 Task: Add an event with the title Second Board Meeting, date '2024/05/23', time 7:30 AM to 9:30 AMand add a description: Welcome to the Performance Improvement Plan (PIP) Discussion, an important and constructive session designed to address performance concerns and create a roadmap for improvement. The PIP Discussion provides an opportunity for open dialogue, collaboration, and support to help individuals overcome challenges and achieve their full potential.Select event color  Tomato . Add location for the event as: 456 Burj Khalifa, Dubai, UAE, logged in from the account softage.6@softage.netand send the event invitation to softage.7@softage.net and softage.8@softage.net. Set a reminder for the event Daily
Action: Mouse moved to (68, 97)
Screenshot: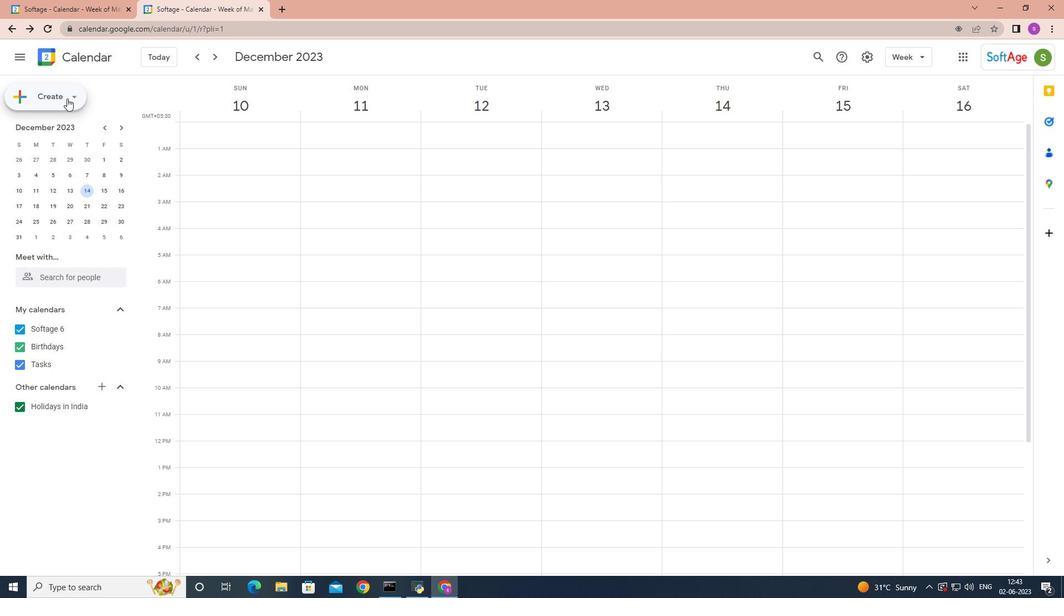 
Action: Mouse pressed left at (68, 97)
Screenshot: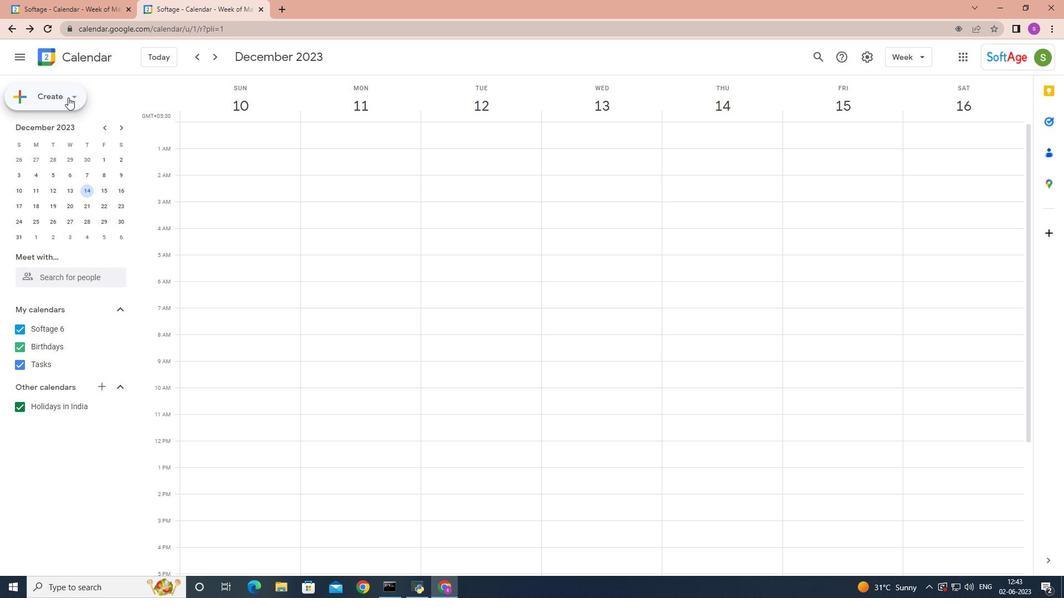 
Action: Mouse moved to (71, 120)
Screenshot: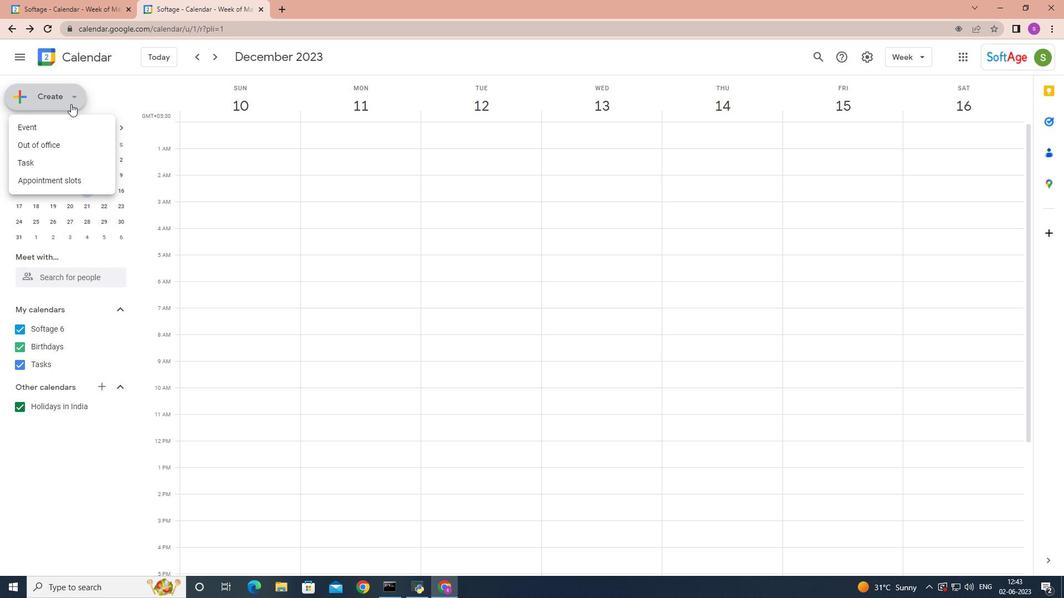 
Action: Mouse pressed left at (71, 120)
Screenshot: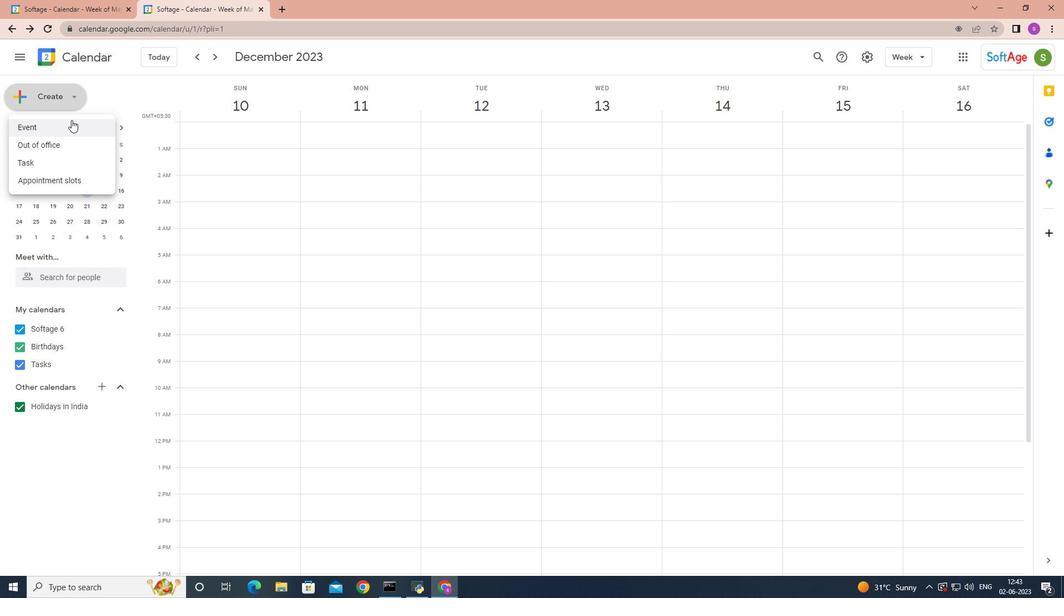 
Action: Mouse moved to (466, 283)
Screenshot: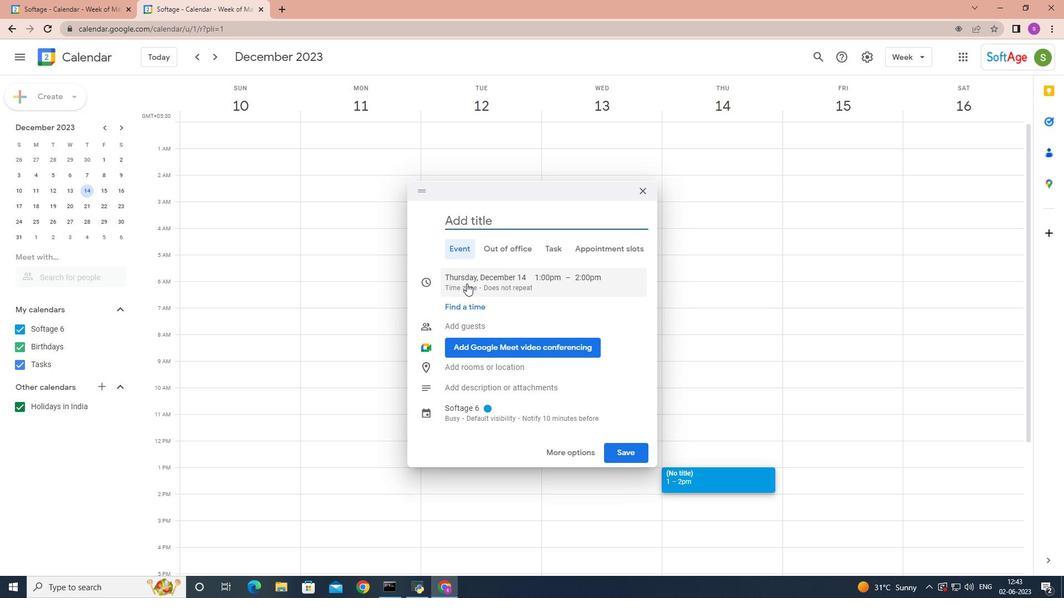
Action: Key pressed <Key.shift>Second<Key.space><Key.shift>Board<Key.space><Key.shift>Meeting
Screenshot: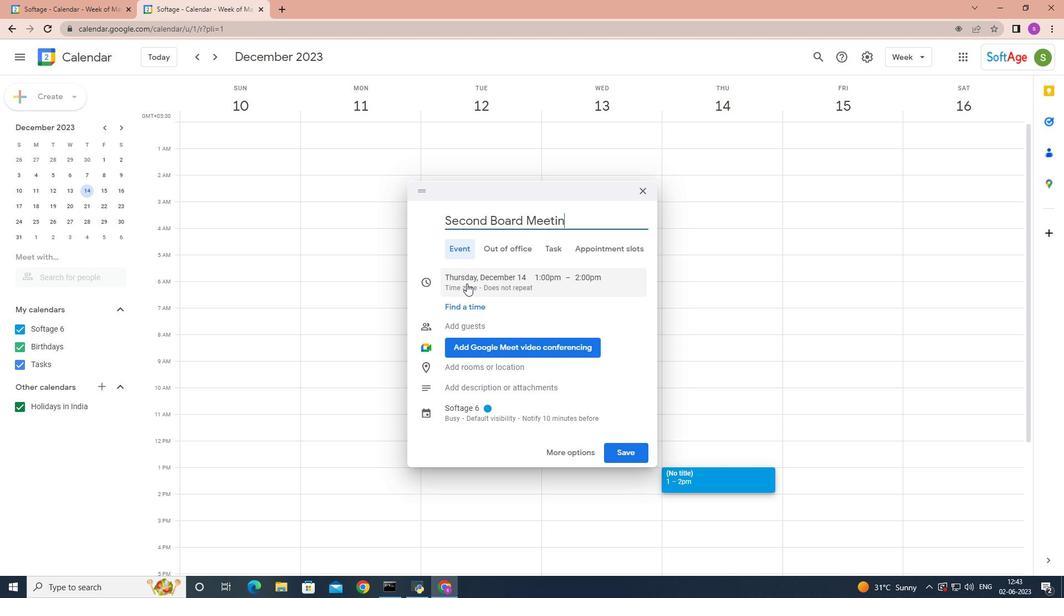 
Action: Mouse moved to (488, 277)
Screenshot: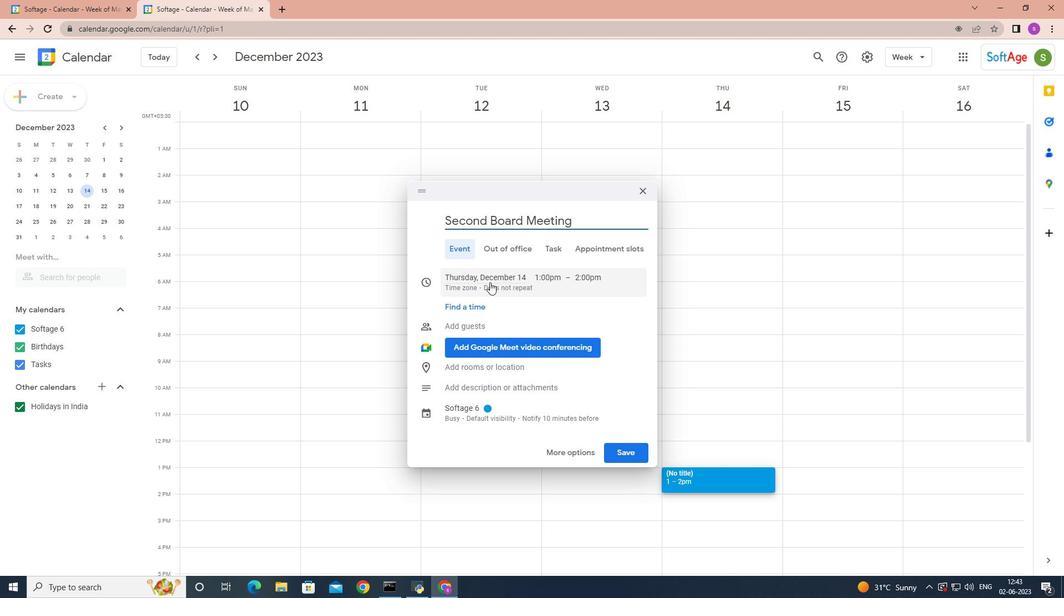 
Action: Mouse pressed left at (488, 277)
Screenshot: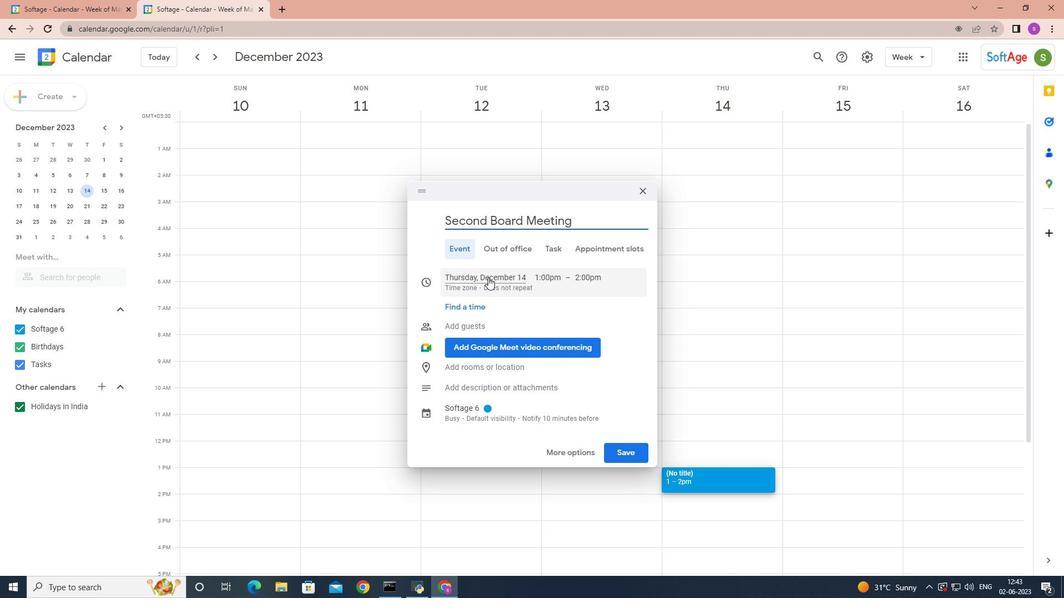 
Action: Mouse moved to (582, 300)
Screenshot: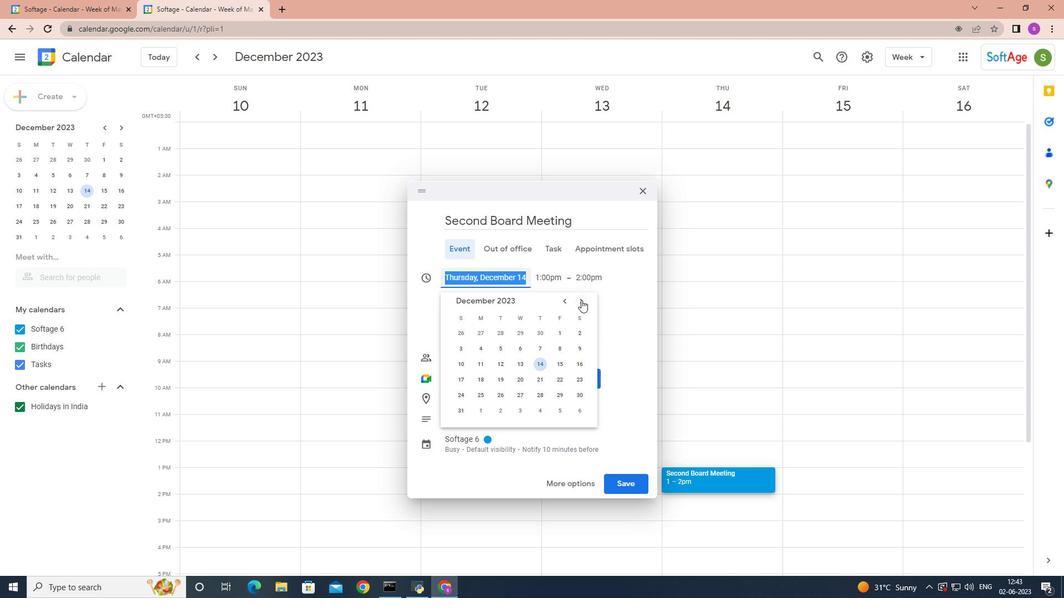 
Action: Mouse pressed left at (582, 300)
Screenshot: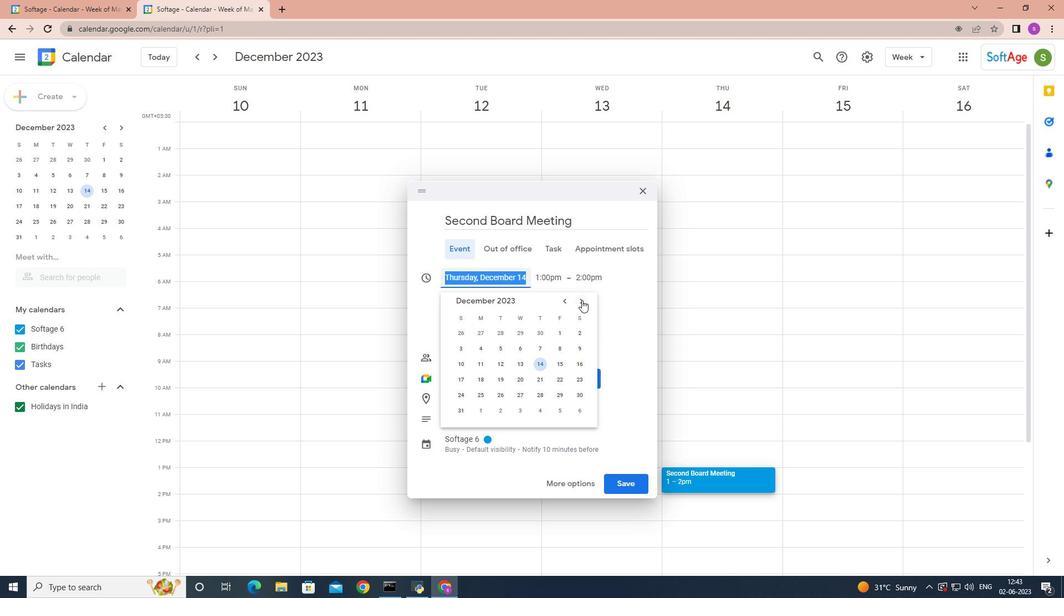 
Action: Mouse moved to (583, 300)
Screenshot: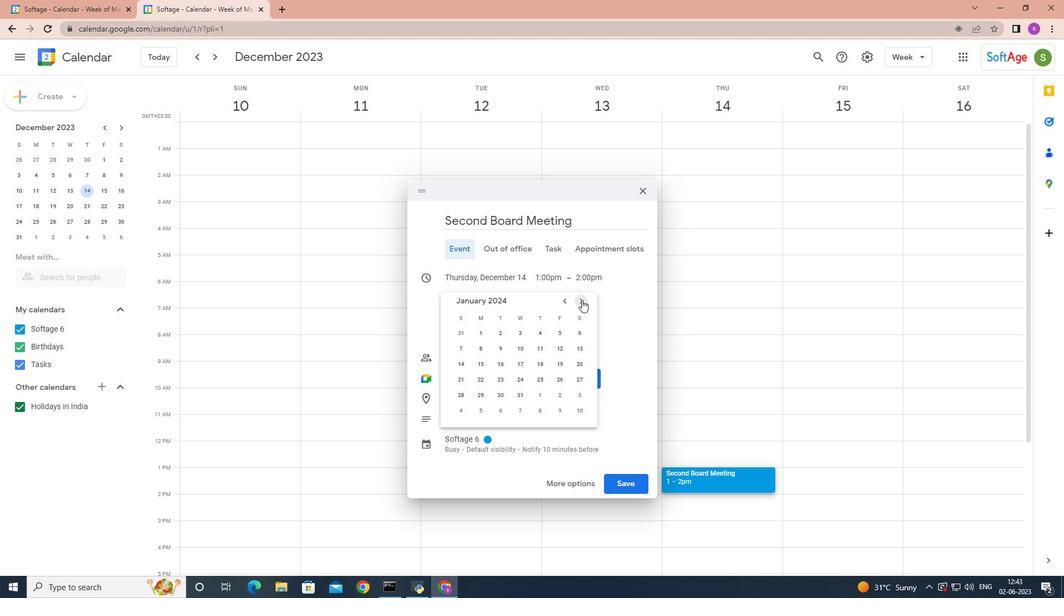 
Action: Mouse pressed left at (583, 300)
Screenshot: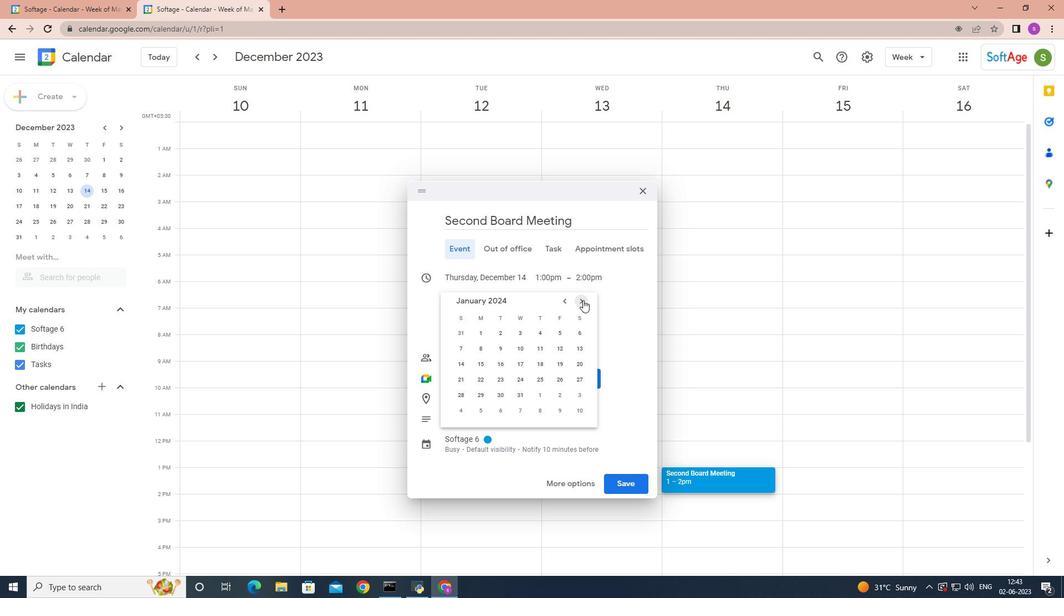 
Action: Mouse pressed left at (583, 300)
Screenshot: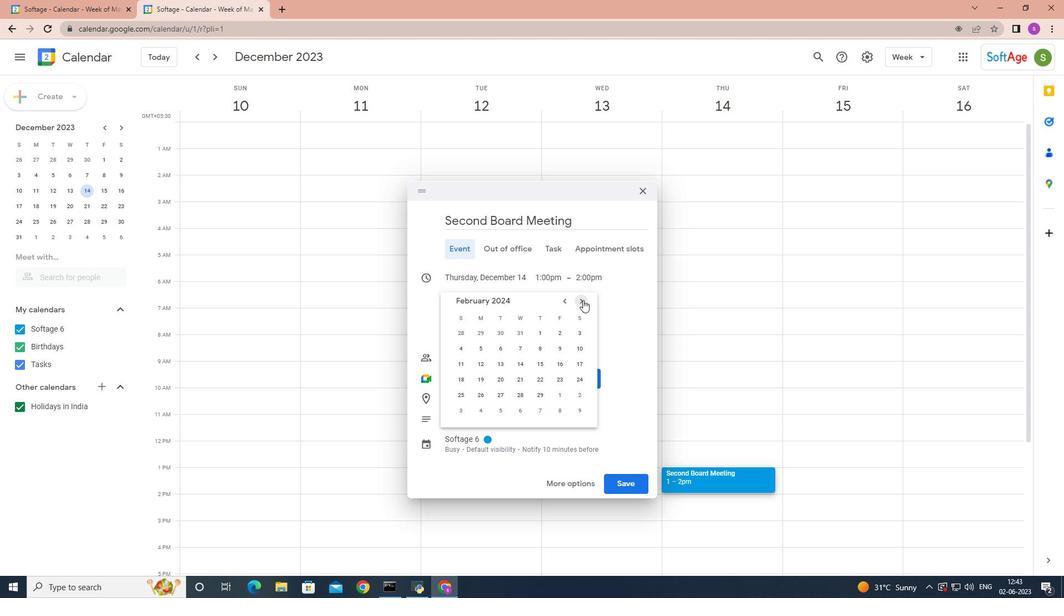 
Action: Mouse pressed left at (583, 300)
Screenshot: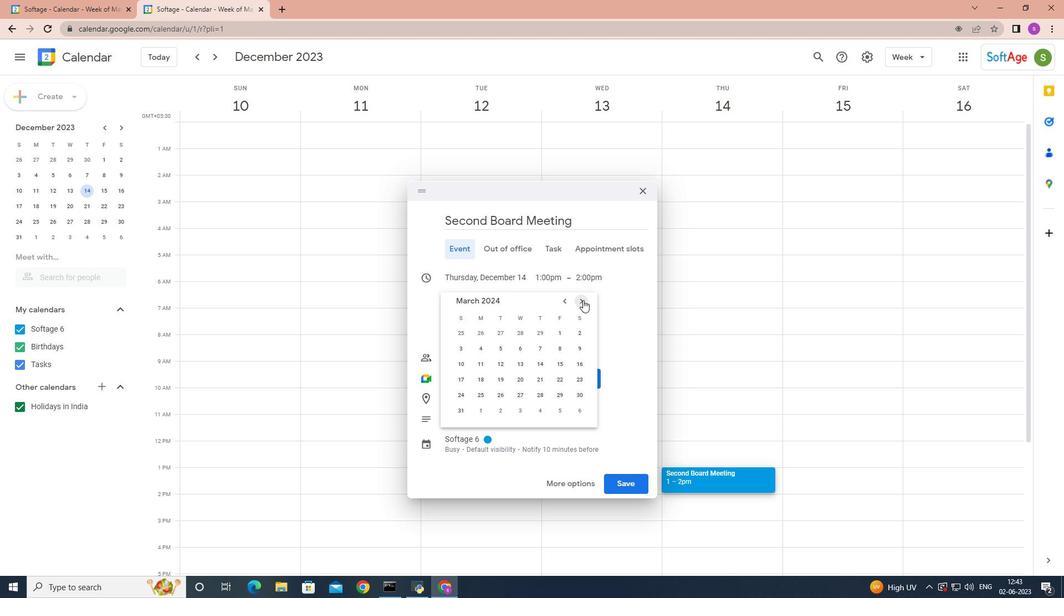 
Action: Mouse pressed left at (583, 300)
Screenshot: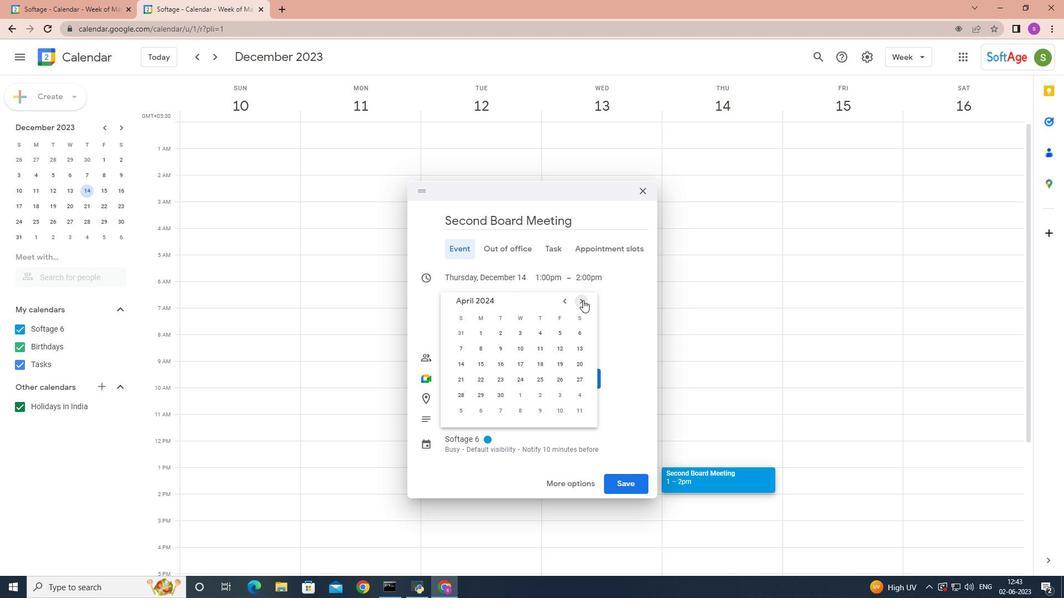 
Action: Mouse moved to (541, 378)
Screenshot: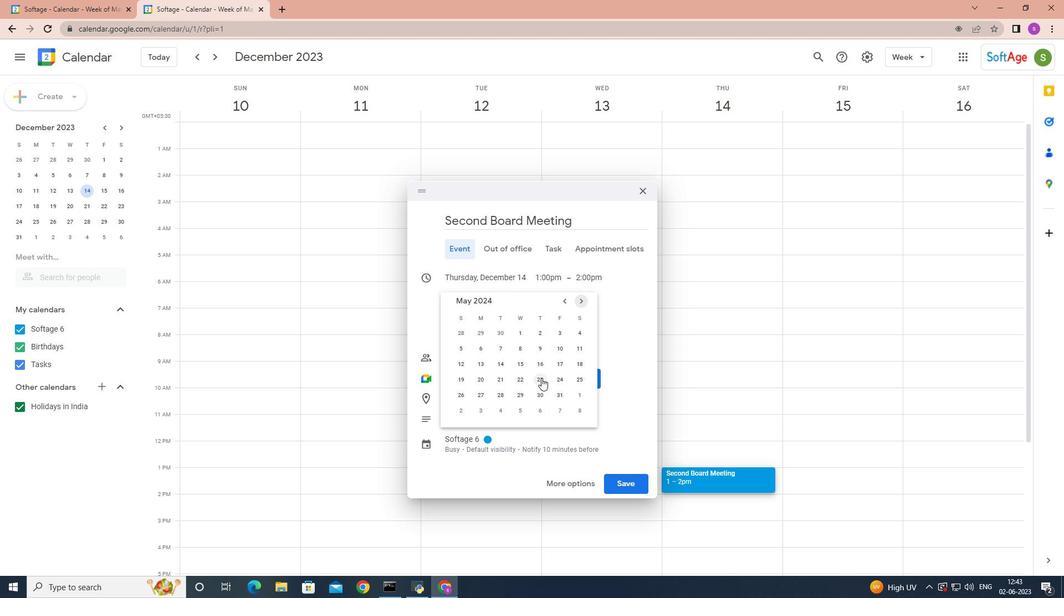 
Action: Mouse pressed left at (541, 378)
Screenshot: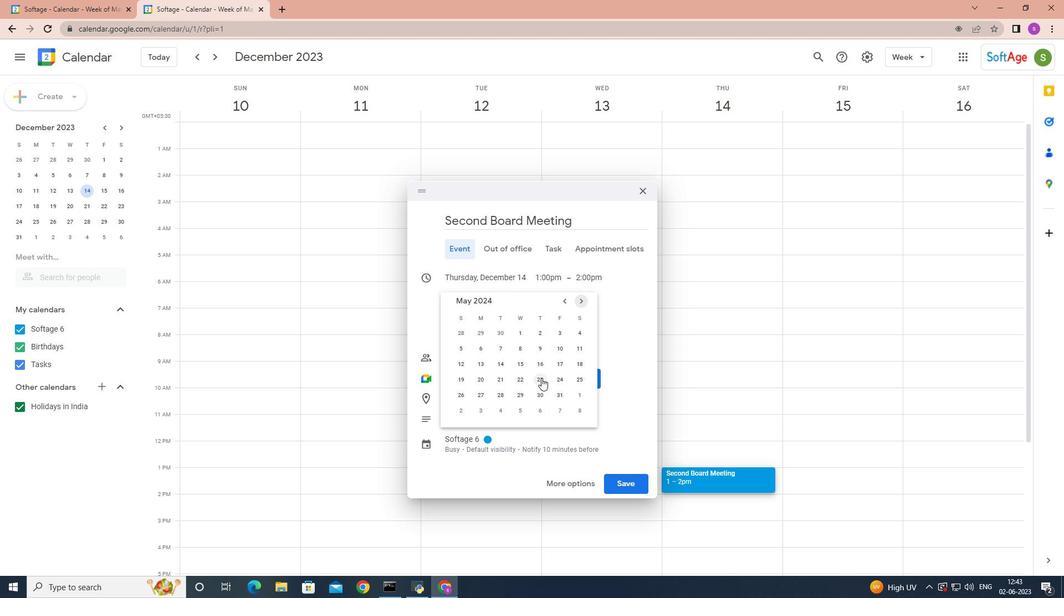 
Action: Mouse moved to (558, 278)
Screenshot: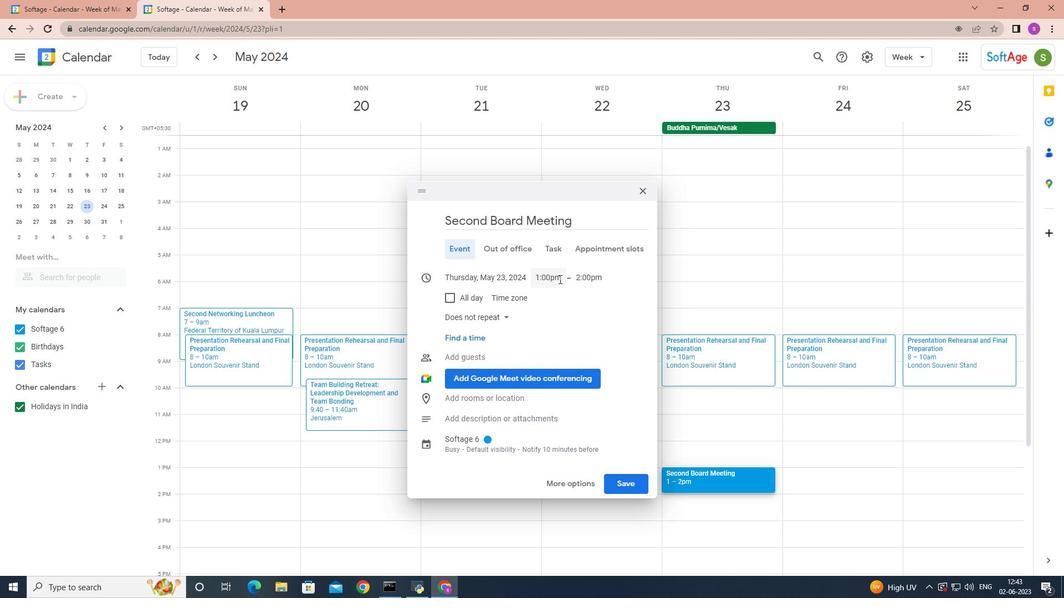 
Action: Mouse pressed left at (558, 278)
Screenshot: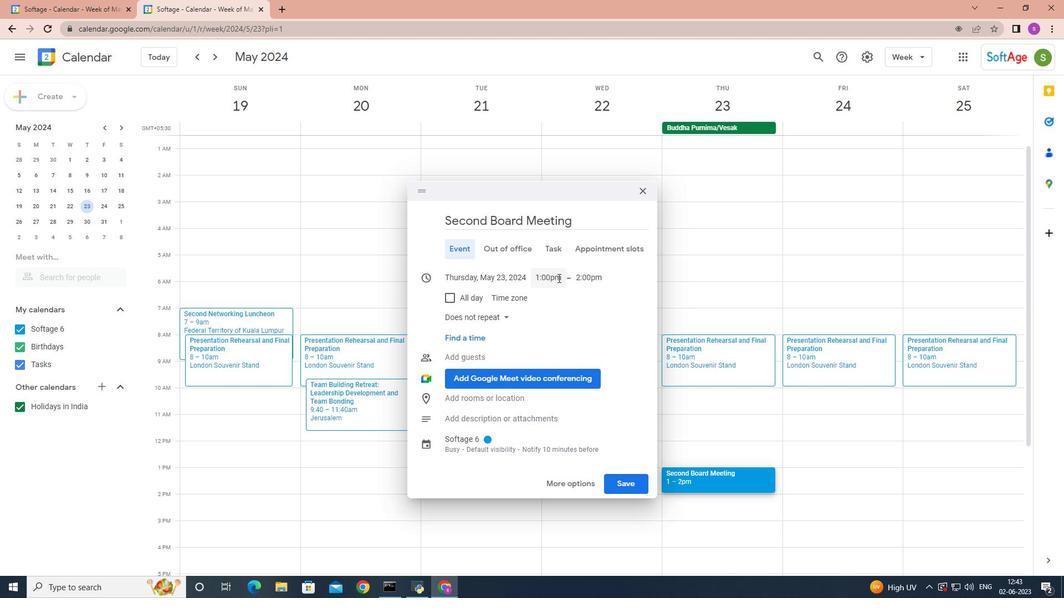 
Action: Mouse moved to (576, 325)
Screenshot: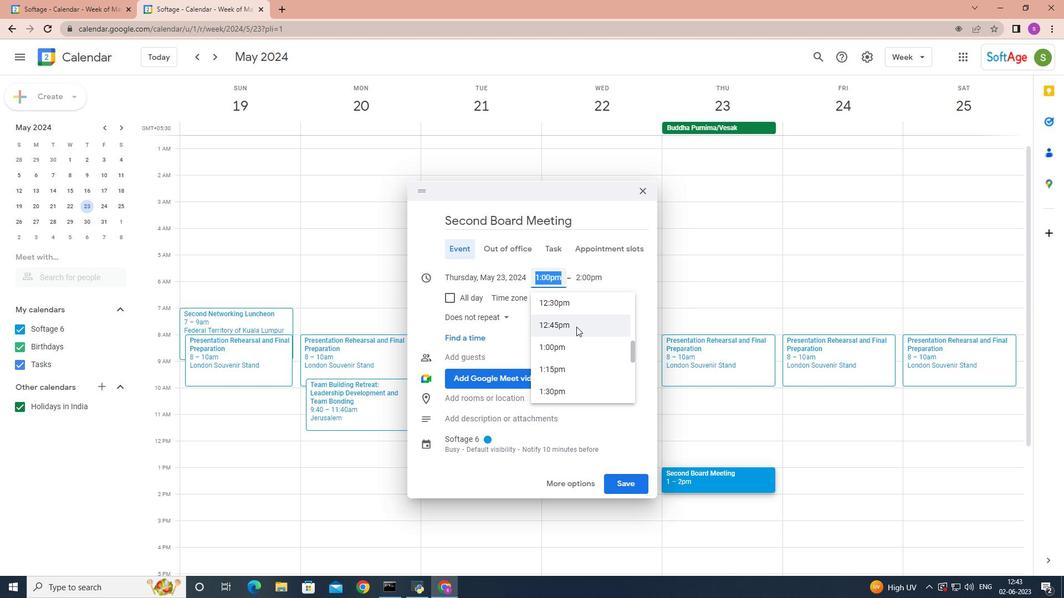 
Action: Mouse scrolled (576, 326) with delta (0, 0)
Screenshot: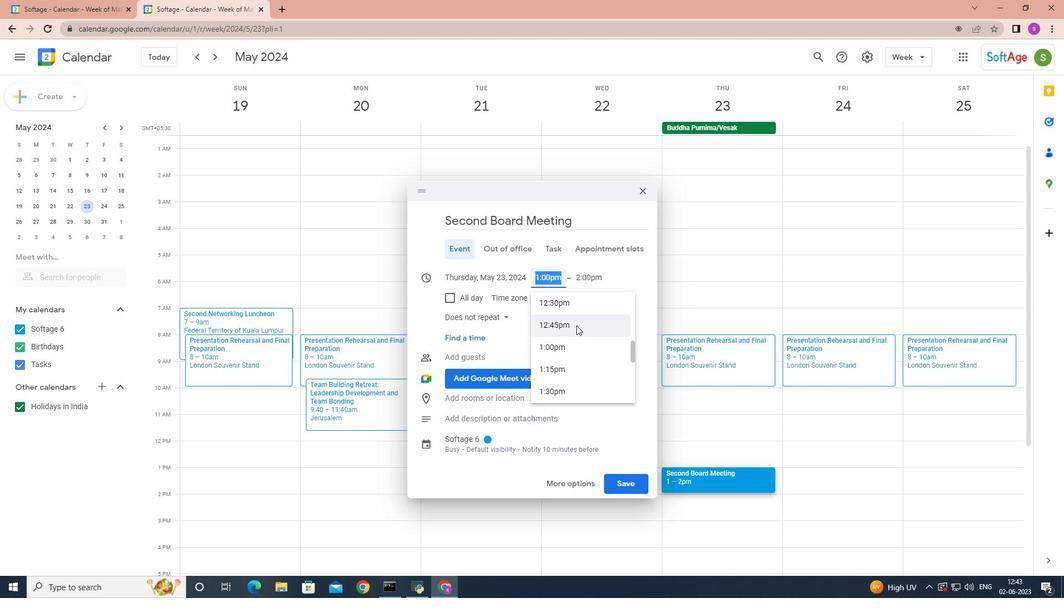 
Action: Mouse scrolled (576, 326) with delta (0, 0)
Screenshot: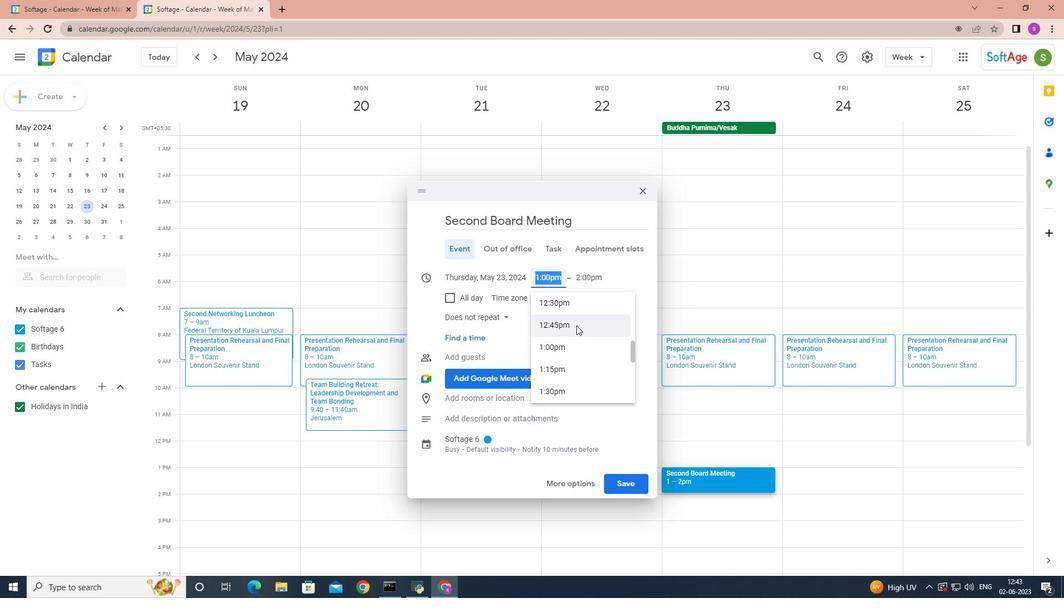 
Action: Mouse scrolled (576, 326) with delta (0, 0)
Screenshot: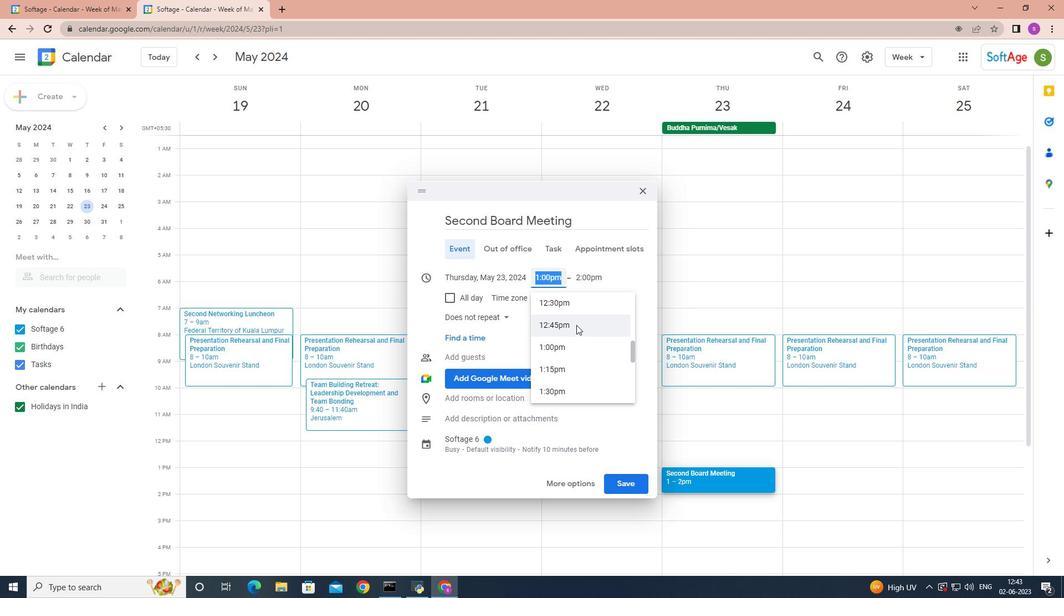 
Action: Mouse scrolled (576, 326) with delta (0, 0)
Screenshot: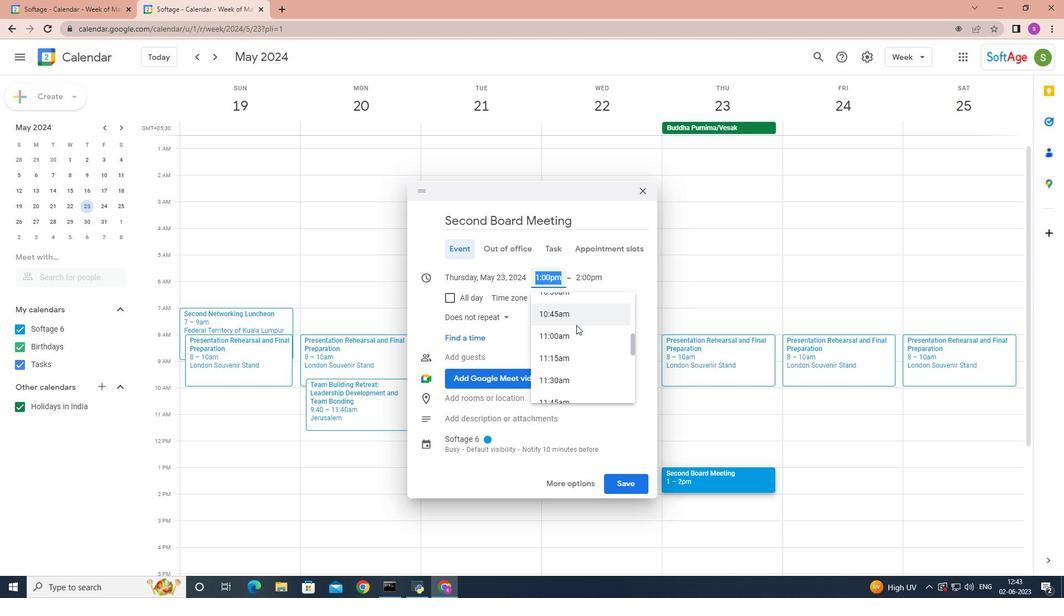 
Action: Mouse scrolled (576, 326) with delta (0, 0)
Screenshot: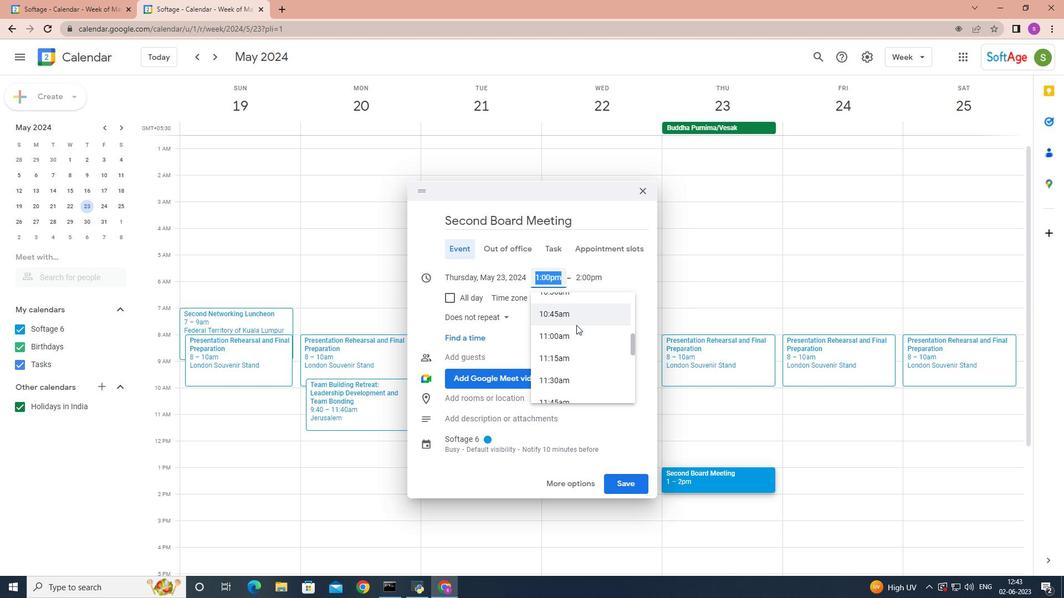 
Action: Mouse moved to (575, 324)
Screenshot: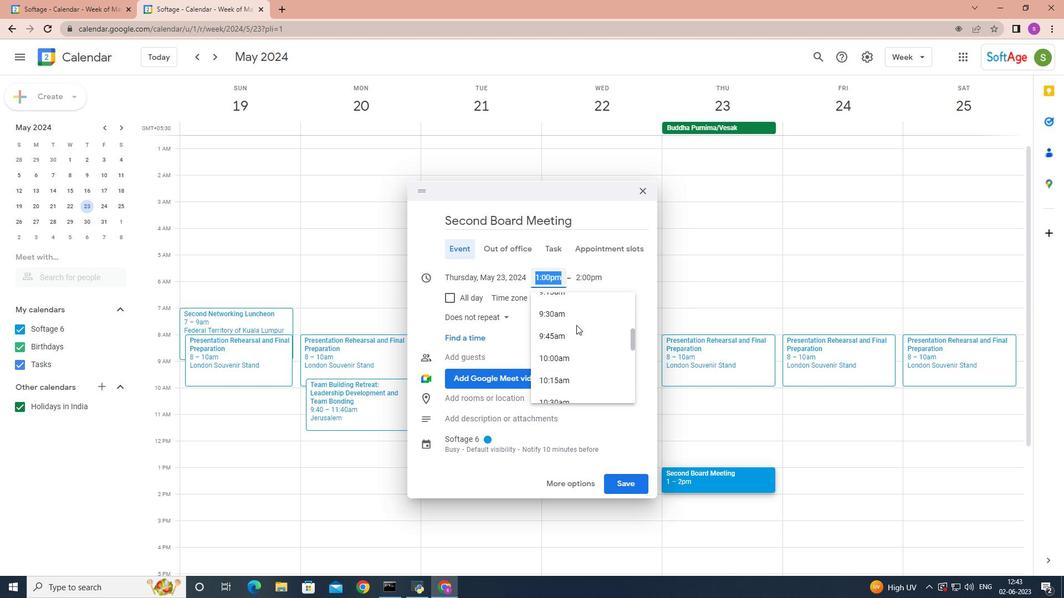 
Action: Mouse scrolled (575, 325) with delta (0, 0)
Screenshot: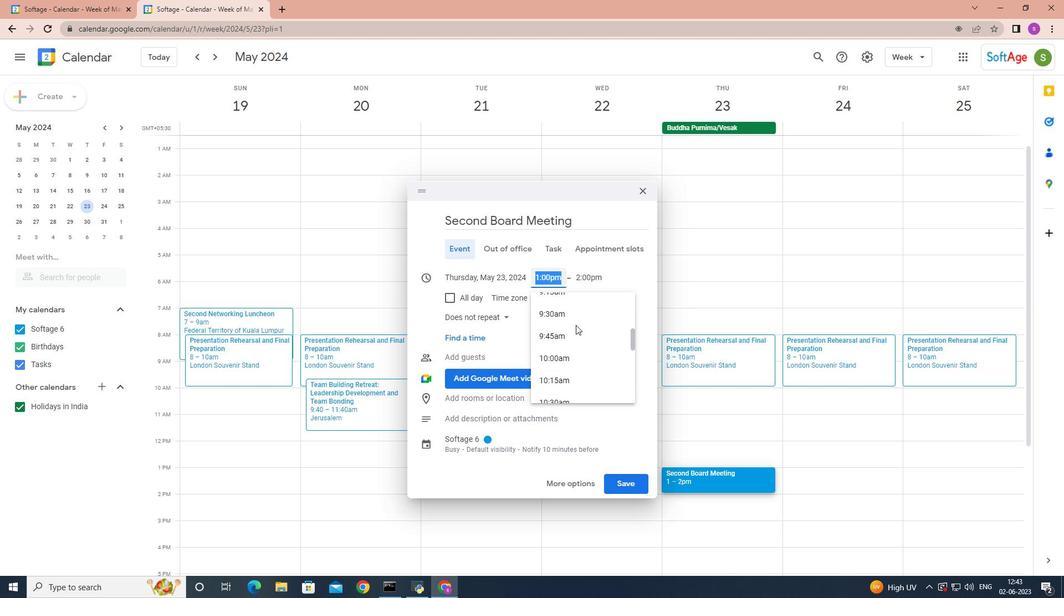 
Action: Mouse scrolled (575, 325) with delta (0, 0)
Screenshot: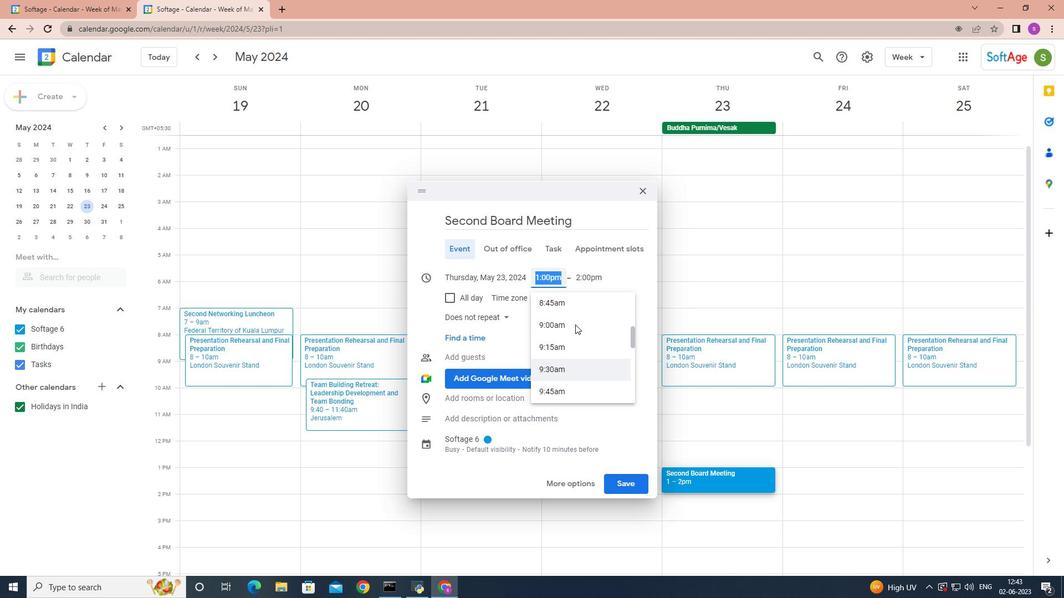 
Action: Mouse scrolled (575, 325) with delta (0, 0)
Screenshot: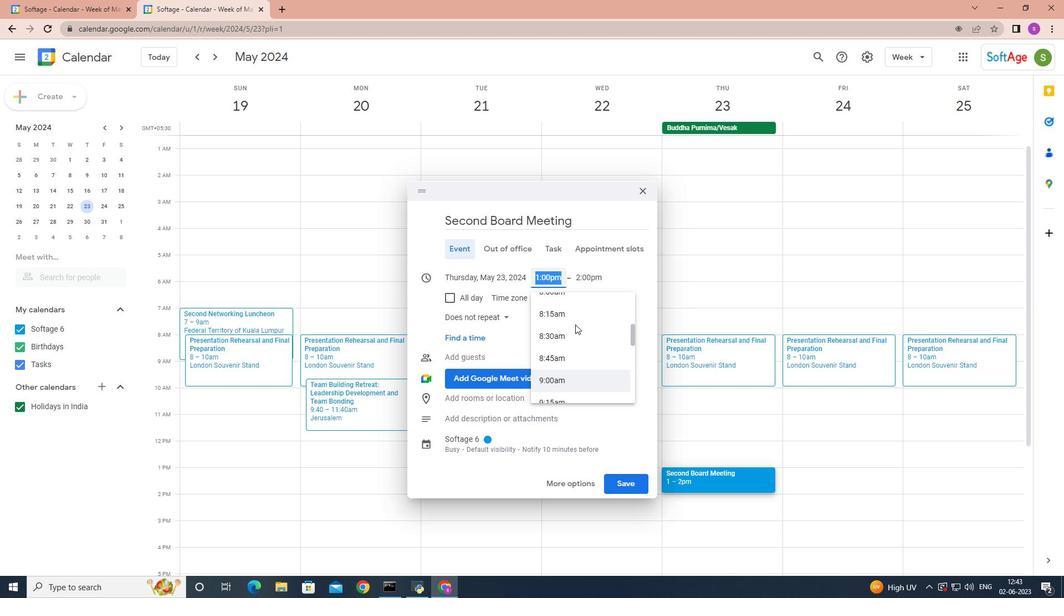 
Action: Mouse scrolled (575, 325) with delta (0, 0)
Screenshot: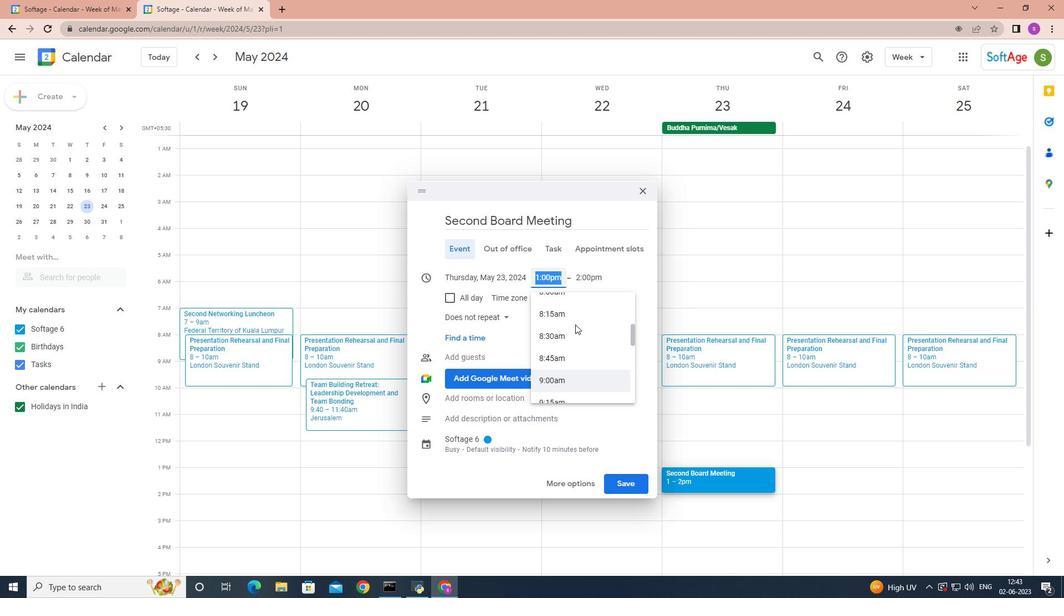 
Action: Mouse moved to (582, 357)
Screenshot: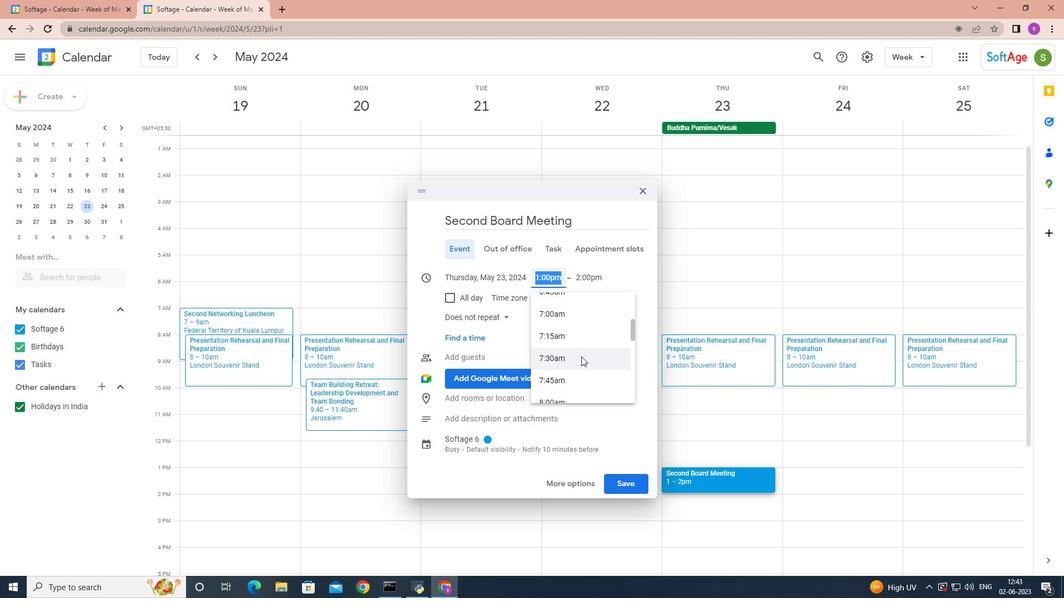 
Action: Mouse pressed left at (582, 357)
Screenshot: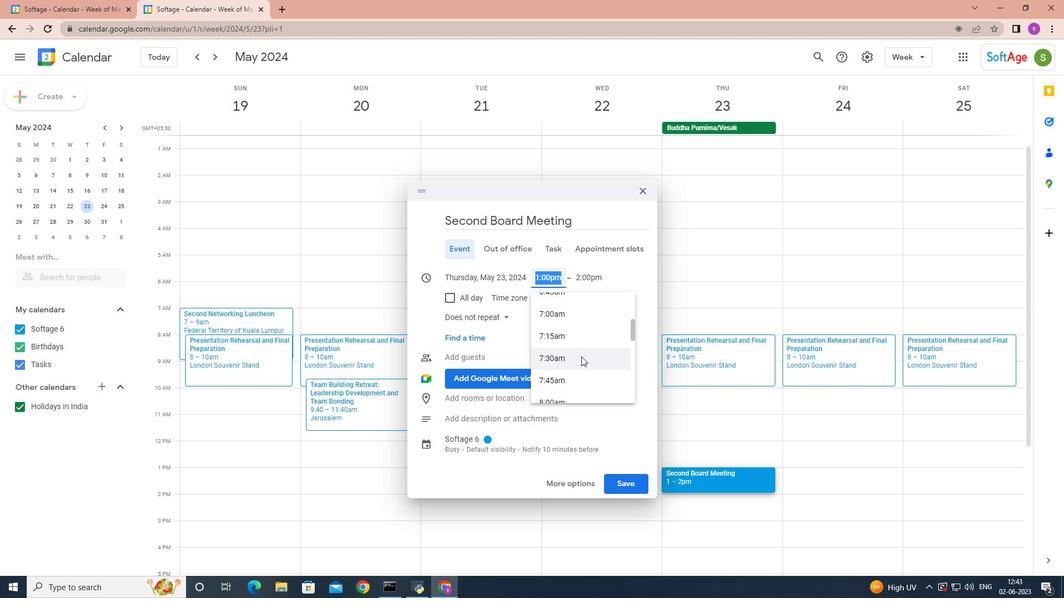
Action: Mouse moved to (597, 262)
Screenshot: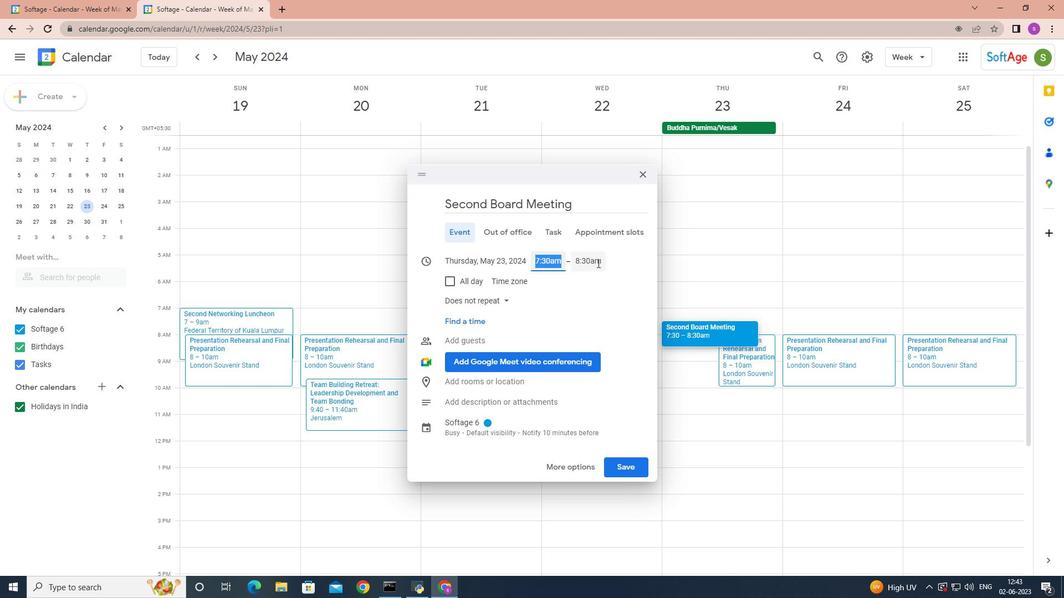 
Action: Mouse pressed left at (597, 262)
Screenshot: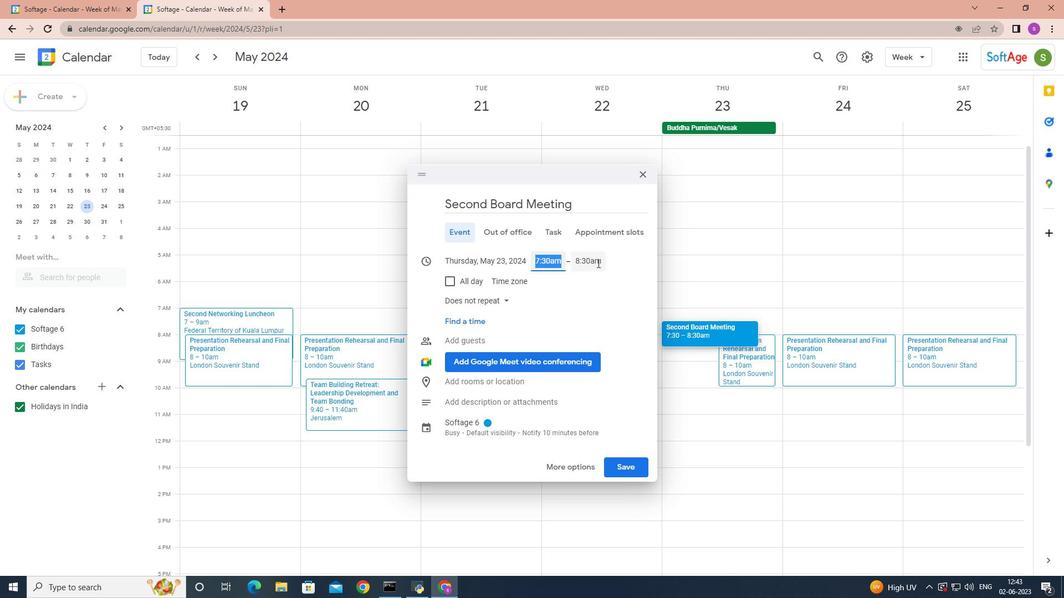 
Action: Mouse moved to (601, 326)
Screenshot: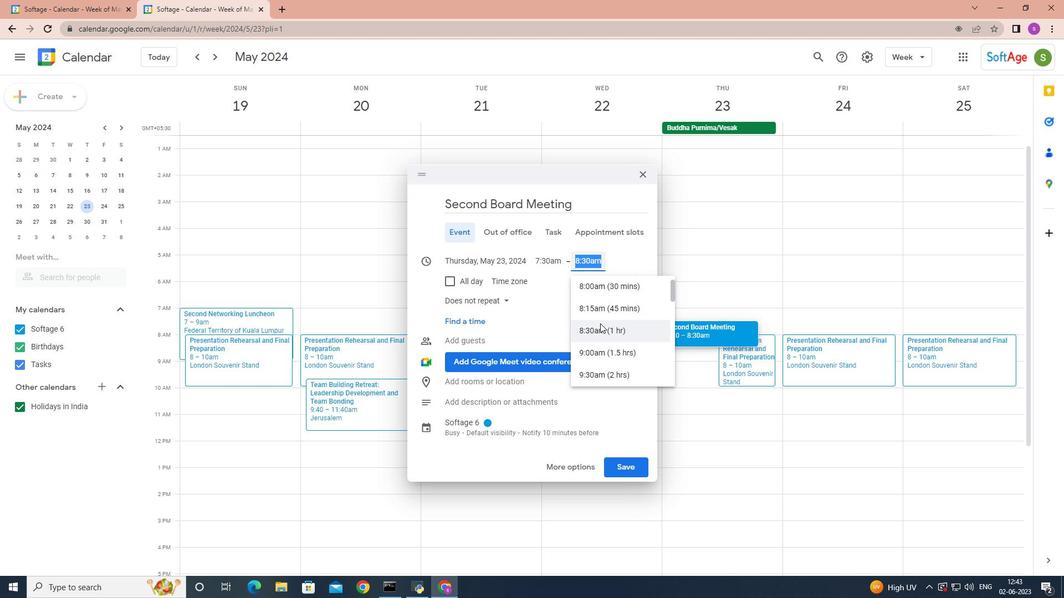 
Action: Mouse scrolled (601, 325) with delta (0, 0)
Screenshot: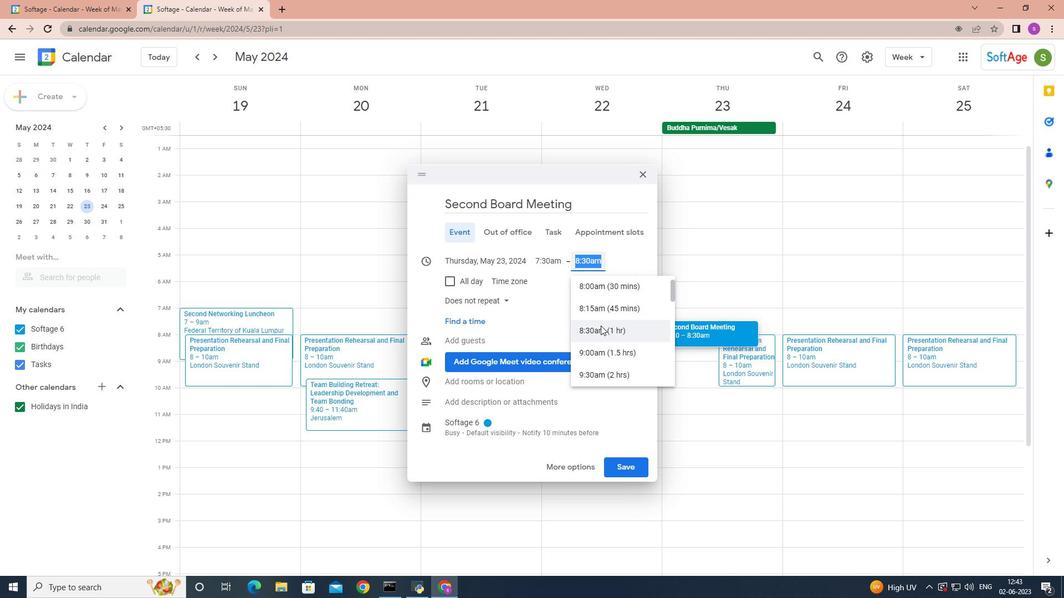 
Action: Mouse moved to (605, 317)
Screenshot: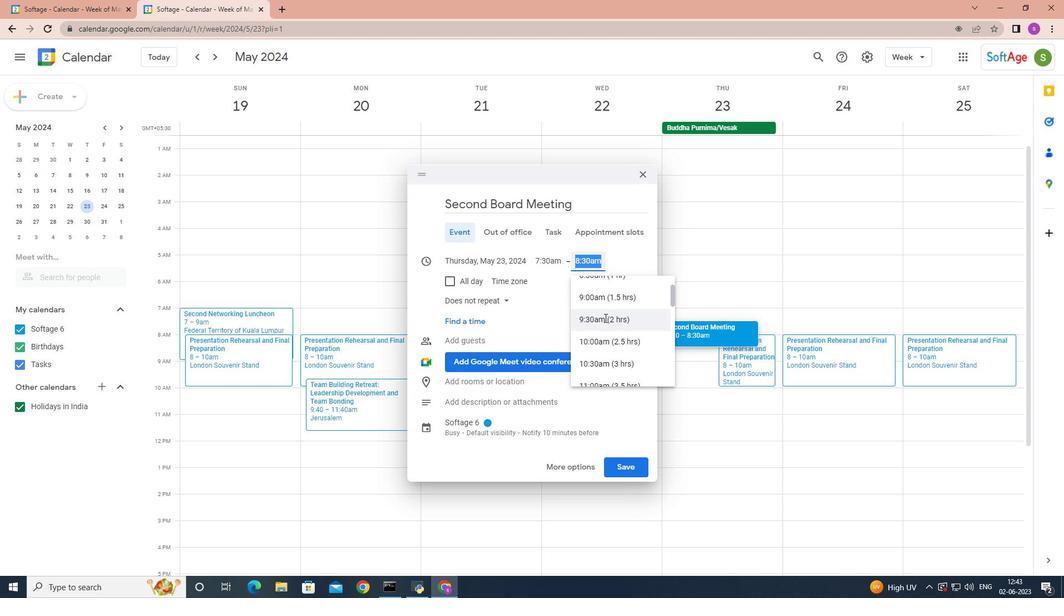 
Action: Mouse pressed left at (605, 317)
Screenshot: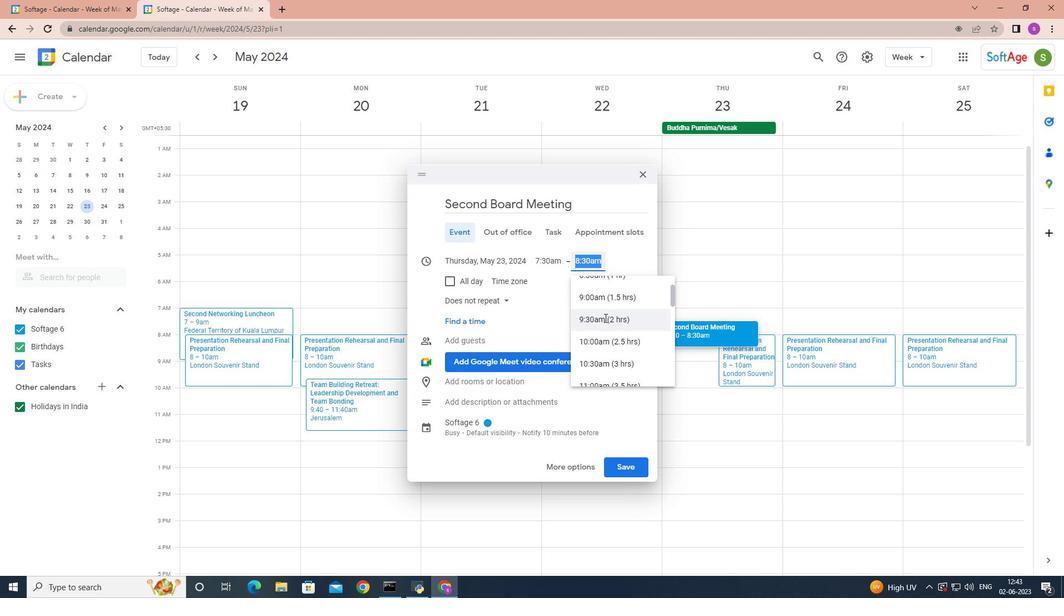 
Action: Mouse moved to (519, 399)
Screenshot: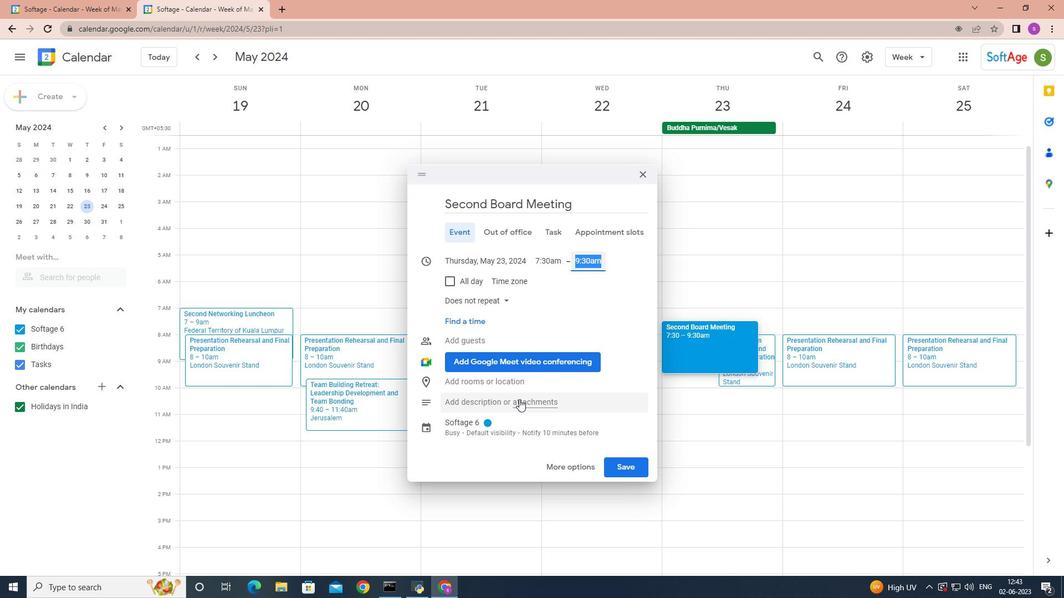
Action: Mouse pressed left at (519, 399)
Screenshot: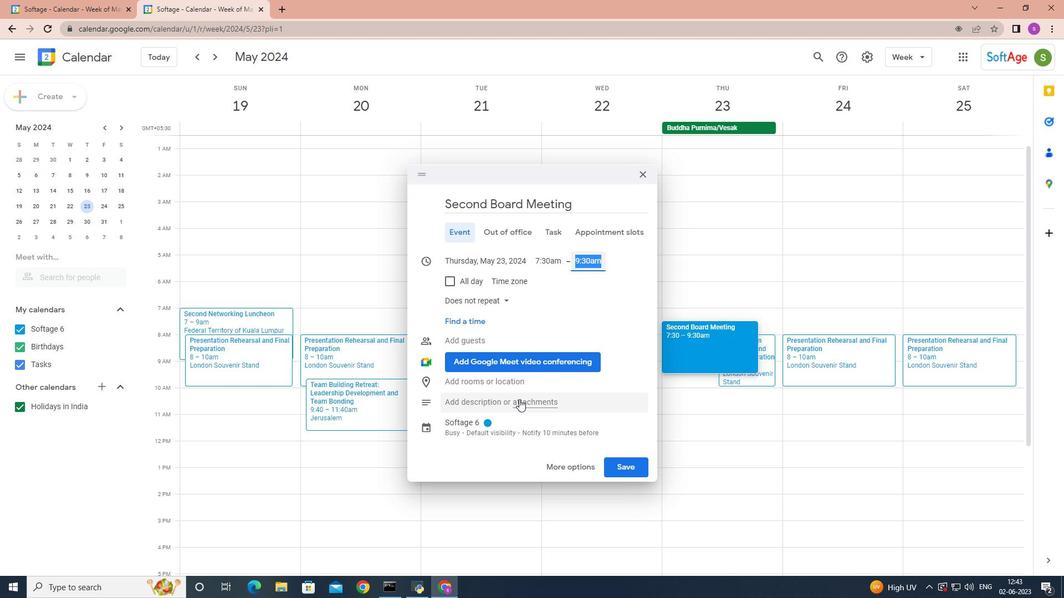 
Action: Mouse moved to (885, 84)
Screenshot: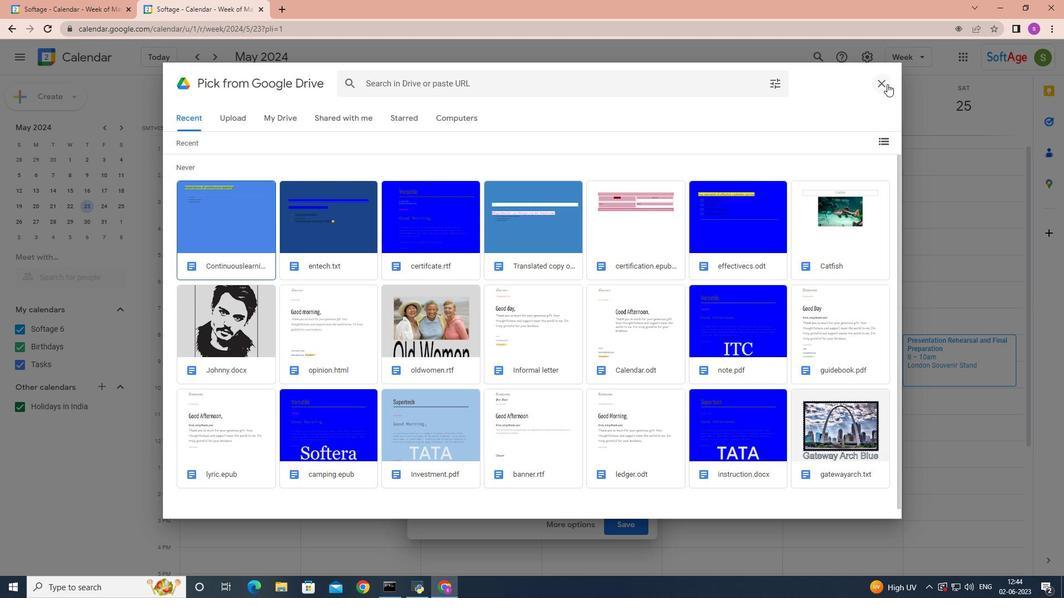 
Action: Mouse pressed left at (885, 84)
Screenshot: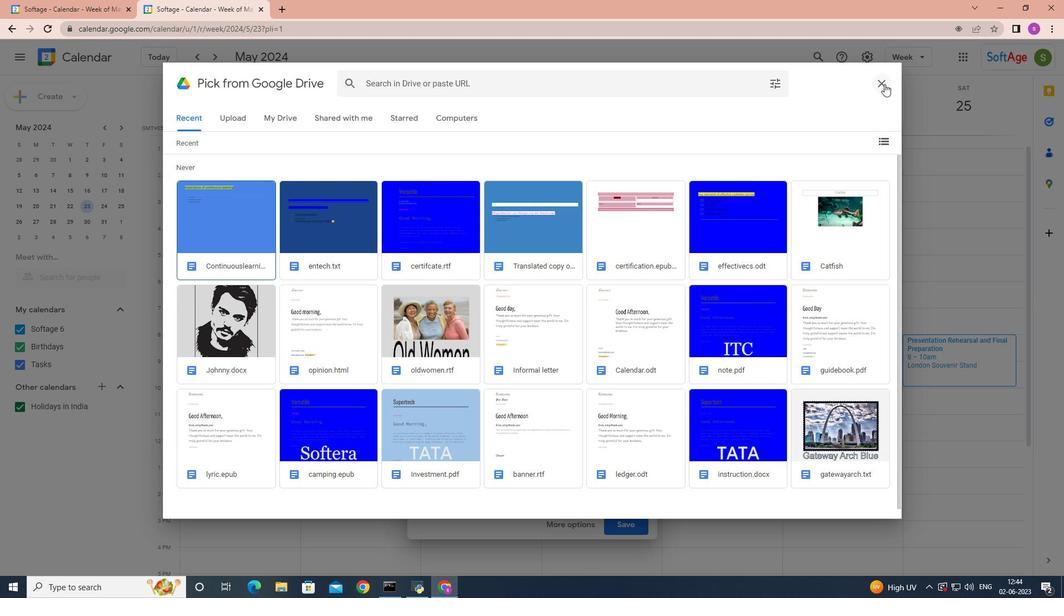 
Action: Mouse moved to (485, 407)
Screenshot: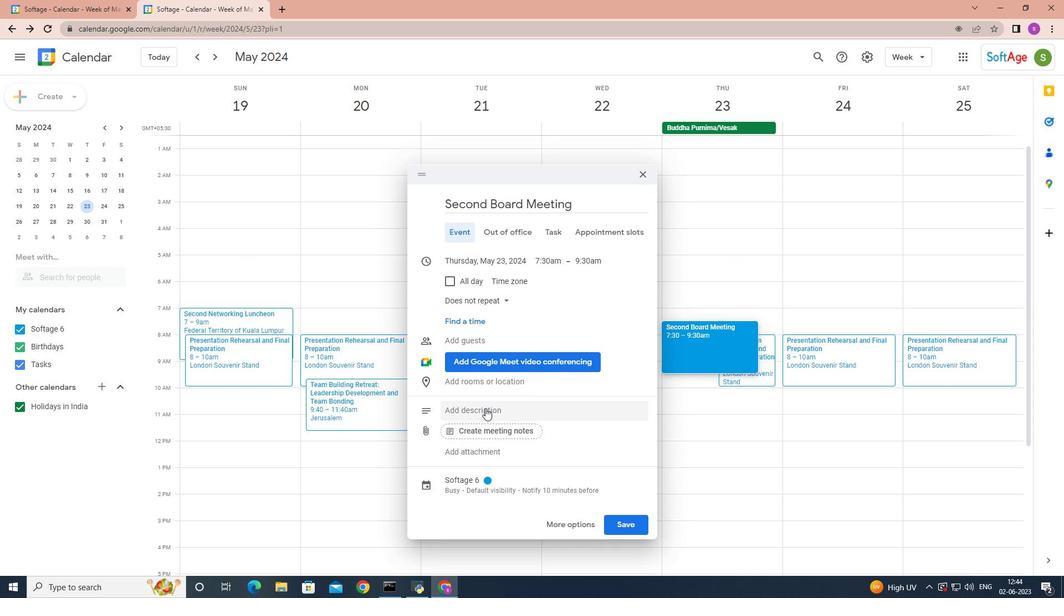 
Action: Mouse pressed left at (485, 407)
Screenshot: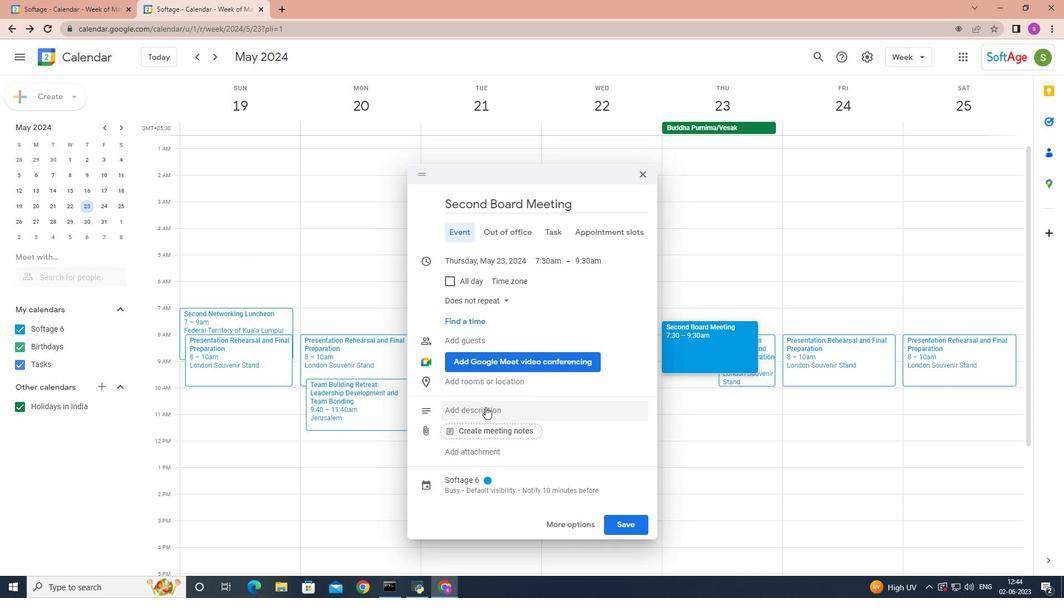 
Action: Mouse moved to (477, 422)
Screenshot: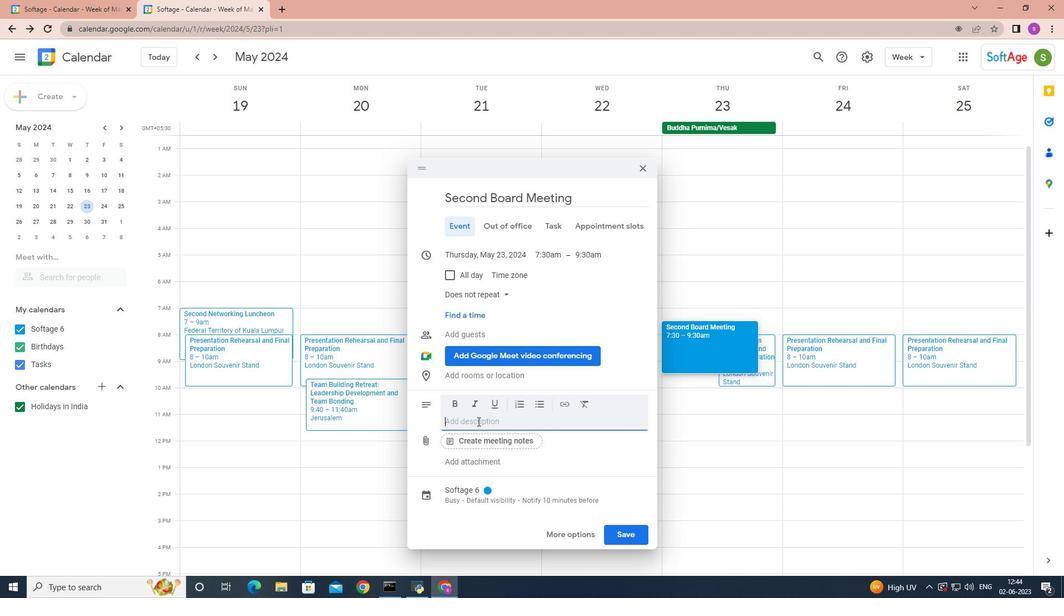 
Action: Key pressed <Key.shift>Welcome<Key.space>to<Key.space>the<Key.space>
Screenshot: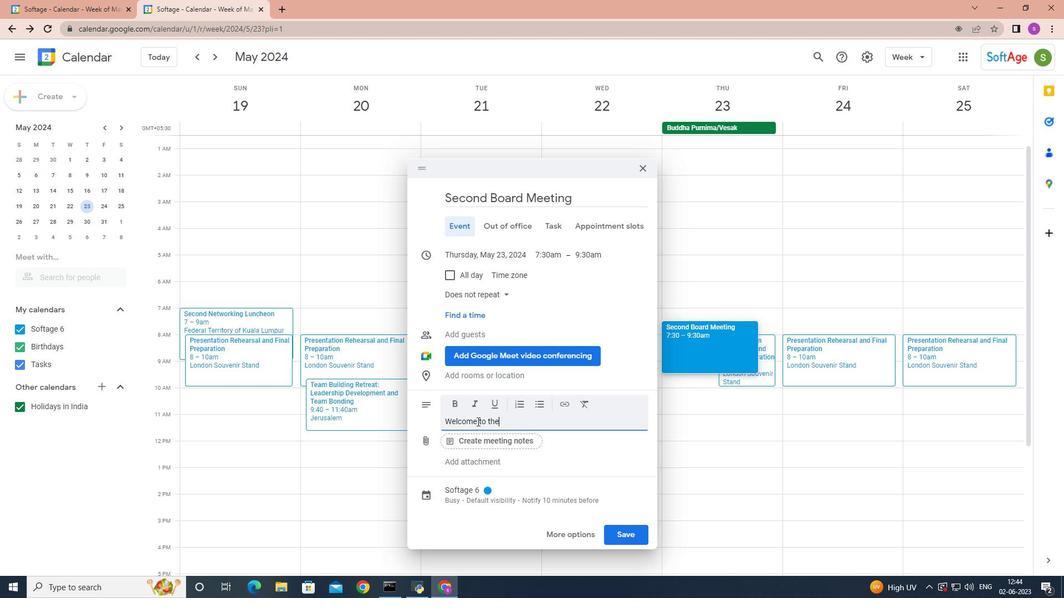 
Action: Mouse moved to (743, 439)
Screenshot: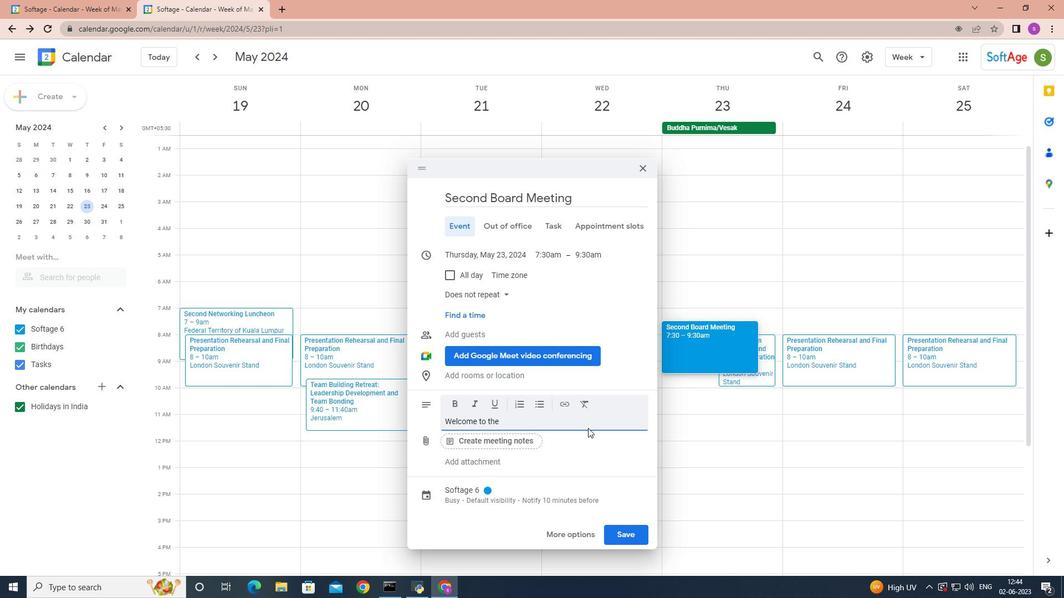 
Action: Key pressed performance<Key.space>improvement<Key.space>plan<Key.space><Key.shift>(<Key.shift>Pi<Key.backspace><Key.shift>I<Key.shift>P<Key.shift>)<Key.space><Key.shift>Do<Key.backspace>iscussion<Key.space><Key.backspace>,<Key.space><Key.shift>an<Key.space>important<Key.space>and<Key.space>constructive<Key.space>session<Key.space>designed<Key.space>to<Key.space>address<Key.space>performance<Key.space>concerns<Key.space>and<Key.space>create<Key.space>a<Key.space>roadmap<Key.space>for<Key.space><Key.backspace><Key.backspace><Key.backspace><Key.backspace><Key.backspace><Key.backspace><Key.backspace><Key.backspace><Key.backspace>ad<Key.space>map<Key.space><Key.backspace><Key.backspace><Key.backspace><Key.backspace><Key.backspace><Key.backspace><Key.backspace>d<Key.space>map<Key.space>for<Key.space>impo<Key.backspace>rovement<Key.space><Key.backspace>.<Key.space>the<Key.space><Key.shift>P<Key.shift>I<Key.shift>P<Key.space><Key.shift>Discussion<Key.space>provides<Key.space>an<Key.space>opportunity<Key.space>for<Key.space>open<Key.space>dialogue,<Key.space>collaboration<Key.space><Key.backspace>,<Key.space>and<Key.space>support<Key.space>to<Key.space>help<Key.space>individuals<Key.space>overcome<Key.space>challenges<Key.space>and<Key.space>achieve<Key.space>their<Key.space>full<Key.space>portential<Key.space><Key.backspace><Key.backspace><Key.backspace><Key.backspace><Key.backspace><Key.backspace><Key.backspace><Key.backspace><Key.backspace>tential.<Key.space>
Screenshot: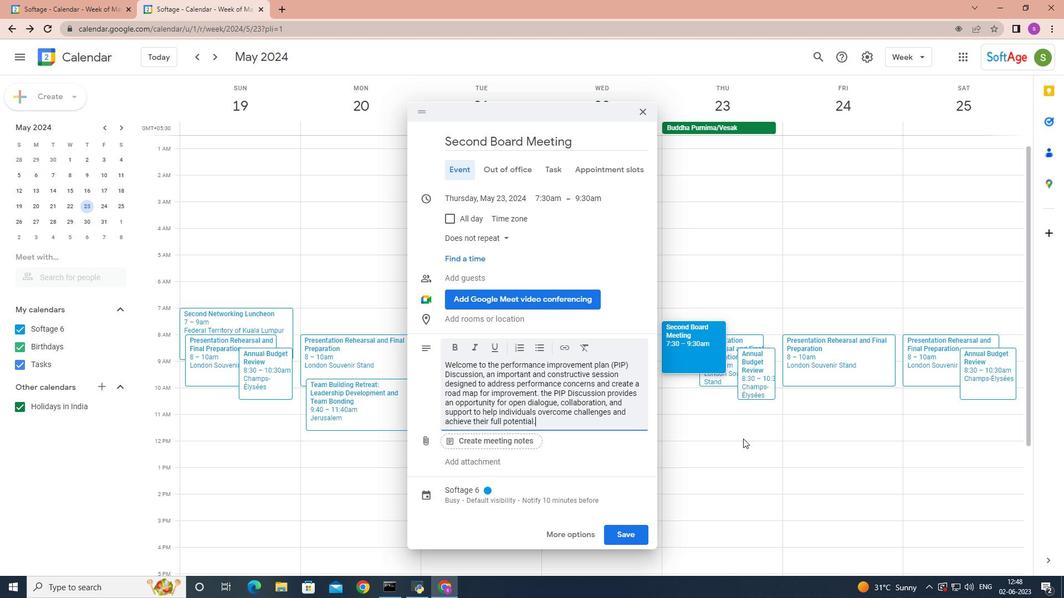 
Action: Mouse moved to (486, 491)
Screenshot: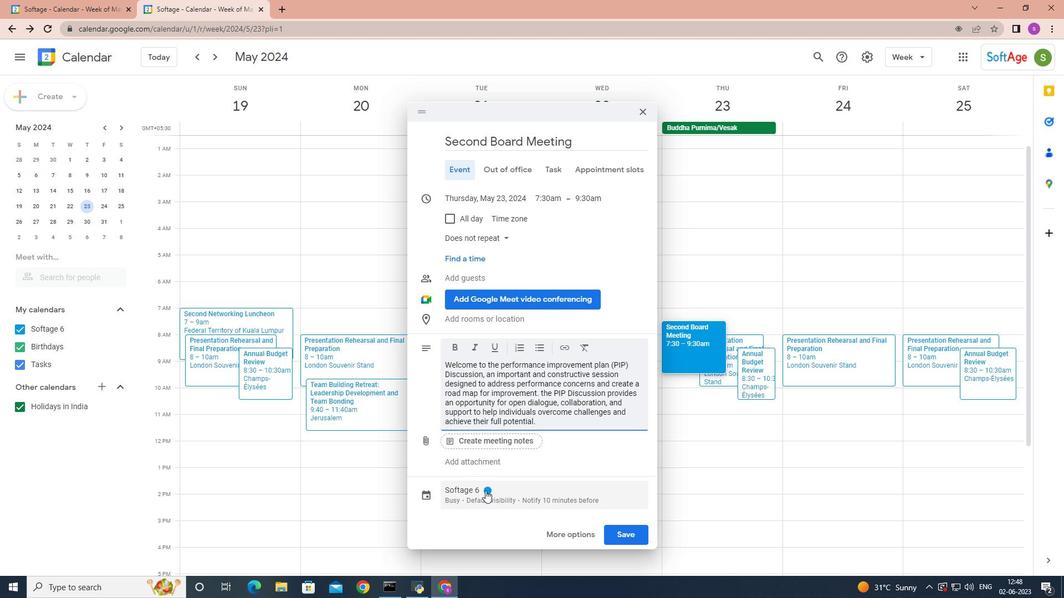 
Action: Mouse pressed left at (486, 491)
Screenshot: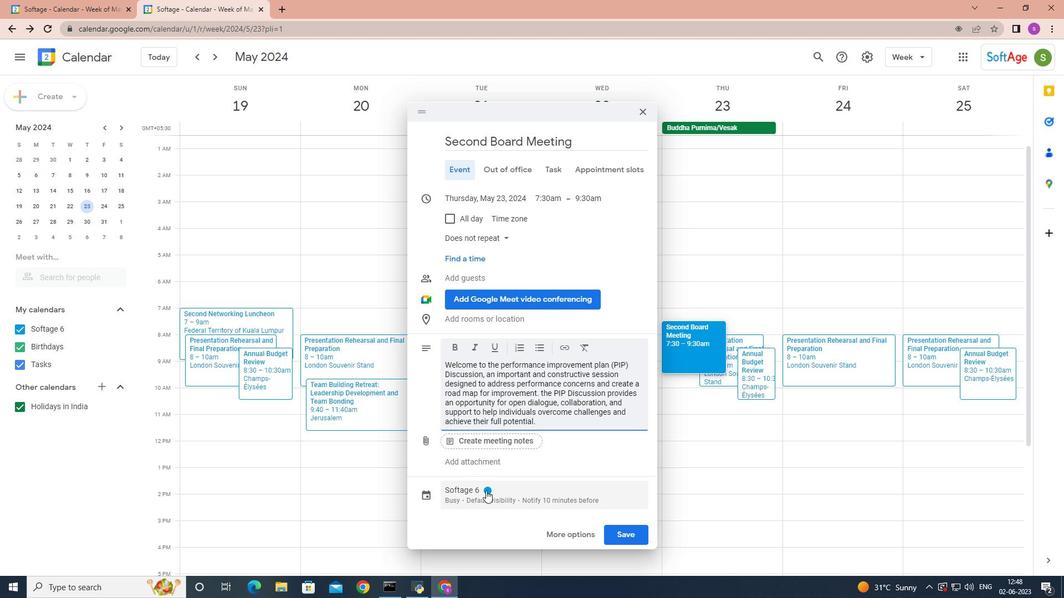 
Action: Mouse moved to (507, 411)
Screenshot: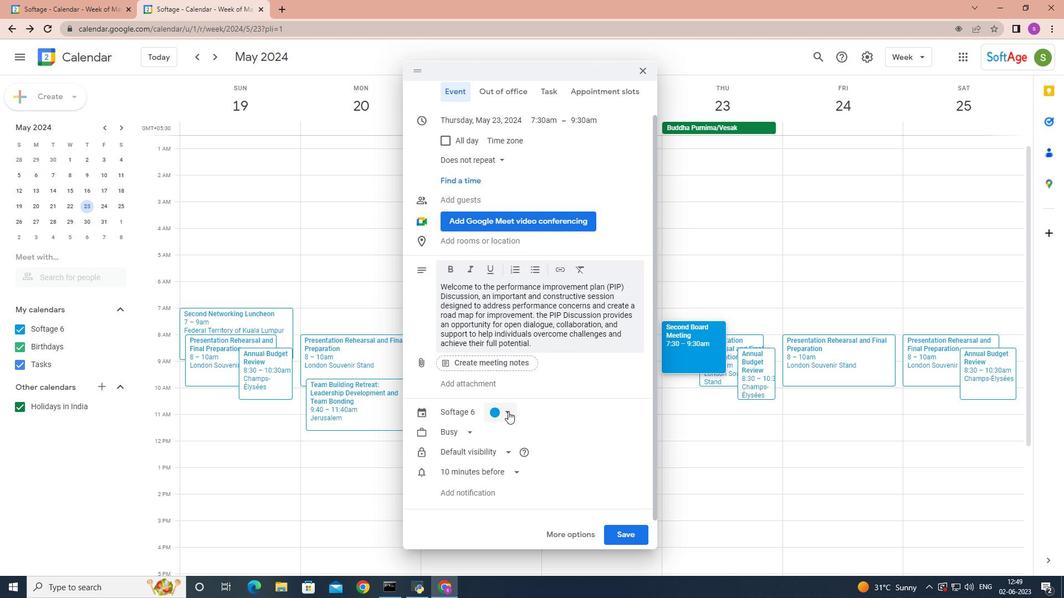 
Action: Mouse pressed left at (507, 411)
Screenshot: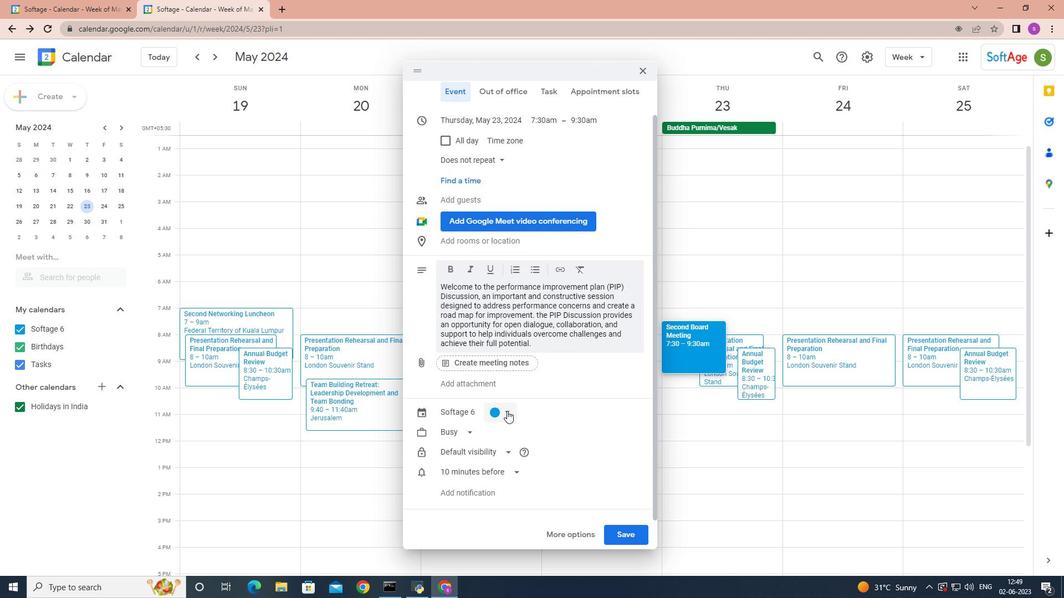 
Action: Mouse moved to (495, 413)
Screenshot: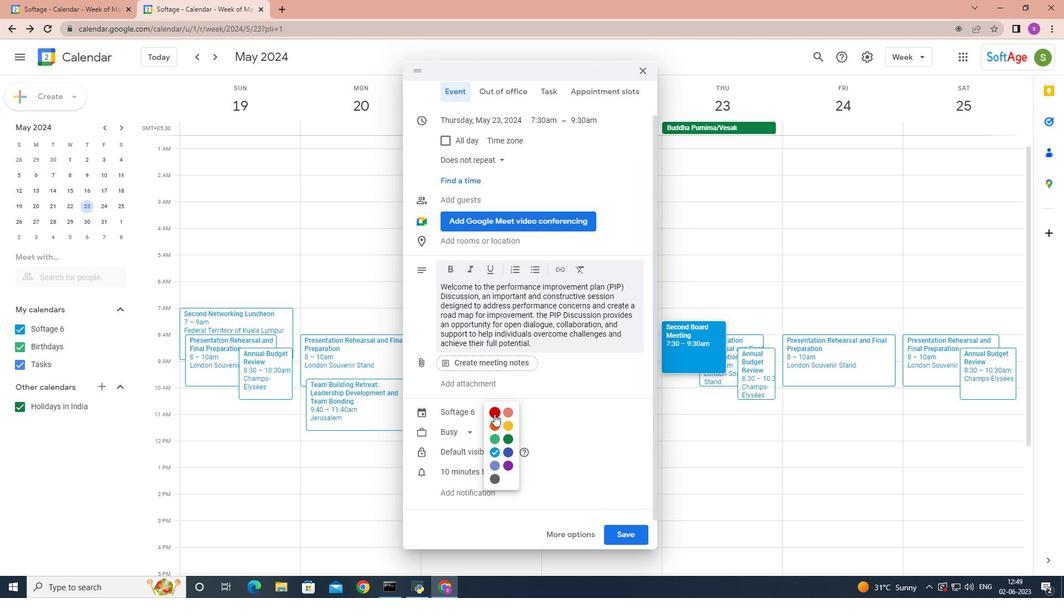 
Action: Mouse pressed left at (495, 413)
Screenshot: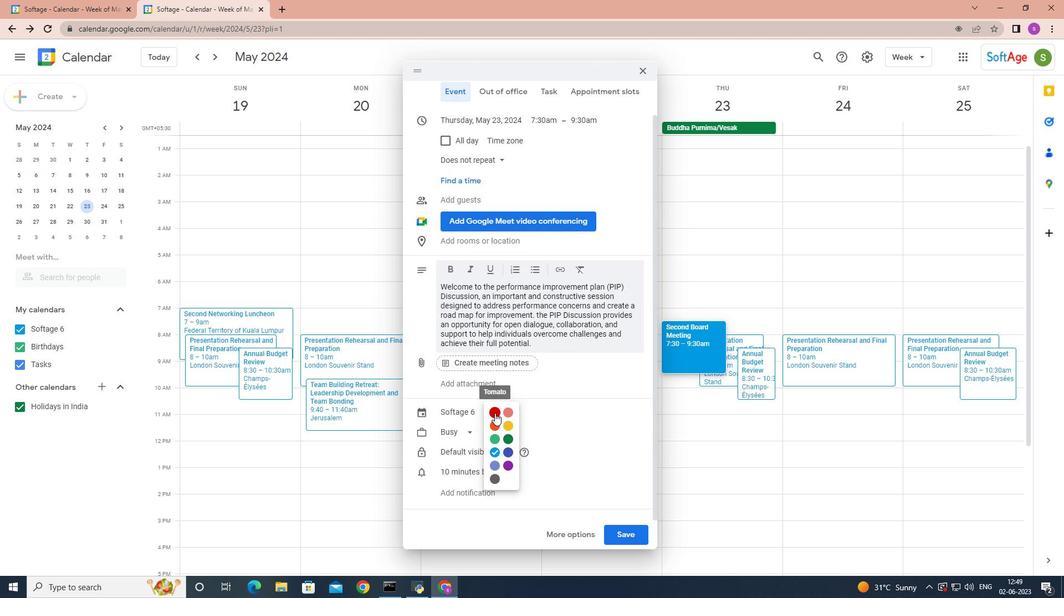 
Action: Mouse moved to (494, 241)
Screenshot: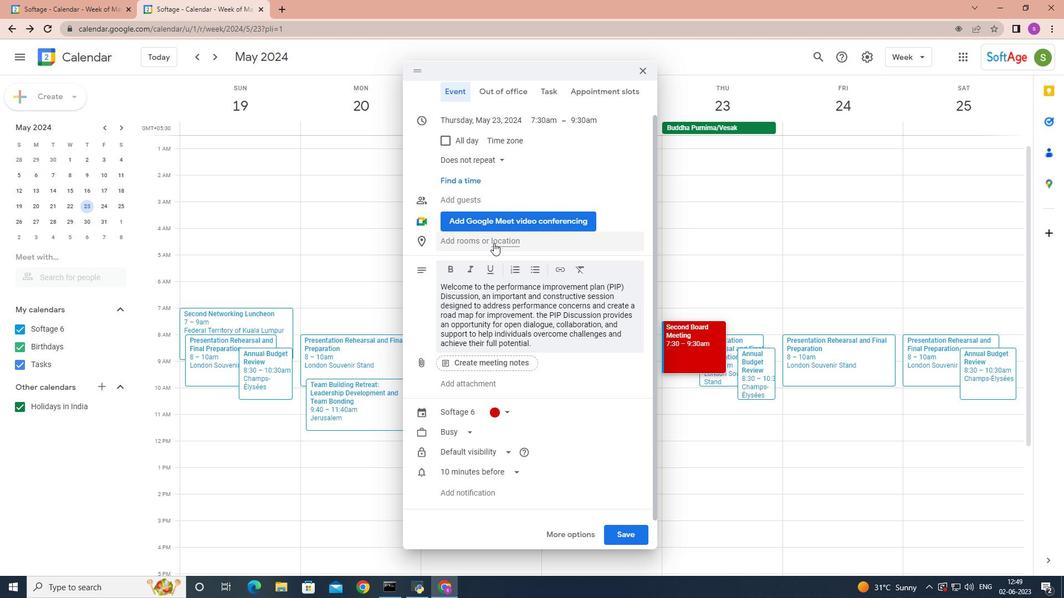 
Action: Mouse pressed left at (494, 241)
Screenshot: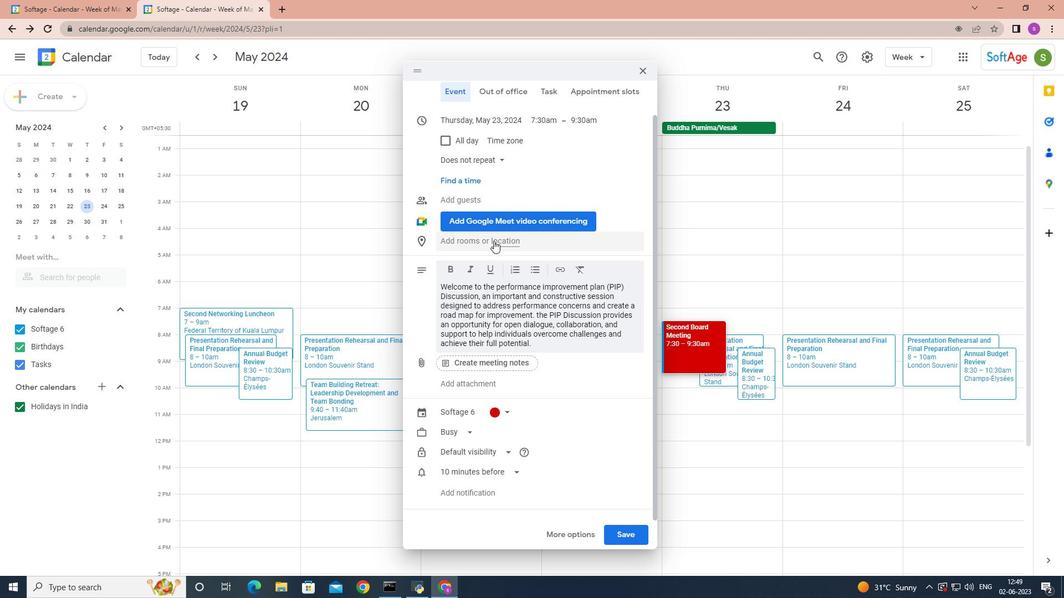 
Action: Mouse moved to (486, 267)
Screenshot: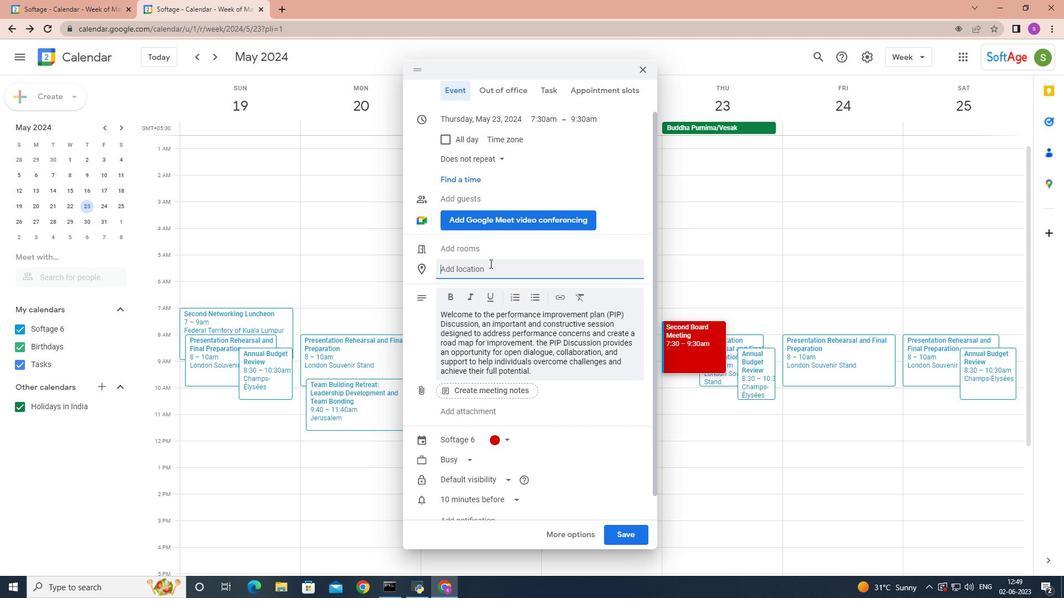 
Action: Key pressed 456<Key.space><Key.shift><Key.shift><Key.shift><Key.shift><Key.shift><Key.shift><Key.shift><Key.shift><Key.shift><Key.shift><Key.shift><Key.shift>Burj<Key.space><Key.shift>K<Key.backspace><Key.backspace><Key.backspace>j<Key.space><Key.shift><Key.shift><Key.shift><Key.shift>Khalifa,<Key.space><Key.shift>Dubai<Key.space><Key.backspace>,<Key.space><Key.shift><Key.shift>UAE,<Key.space>
Screenshot: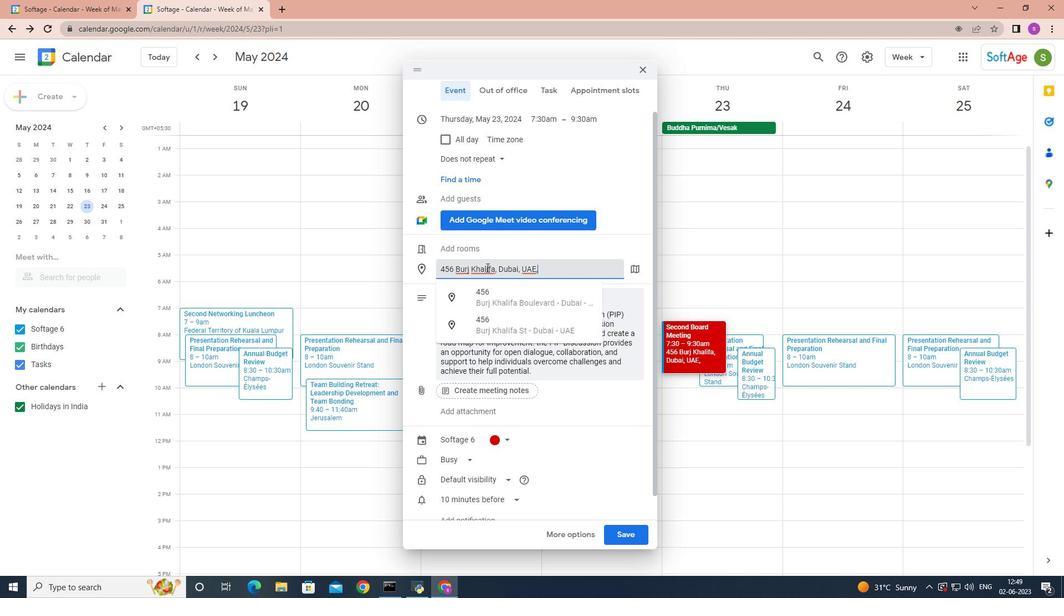 
Action: Mouse moved to (482, 197)
Screenshot: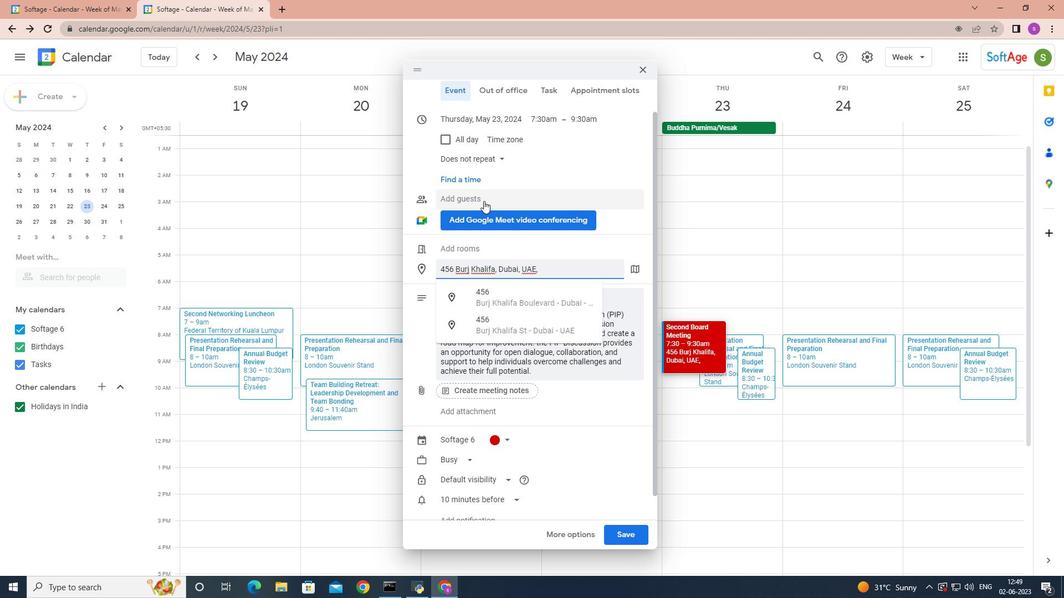 
Action: Mouse pressed left at (482, 197)
Screenshot: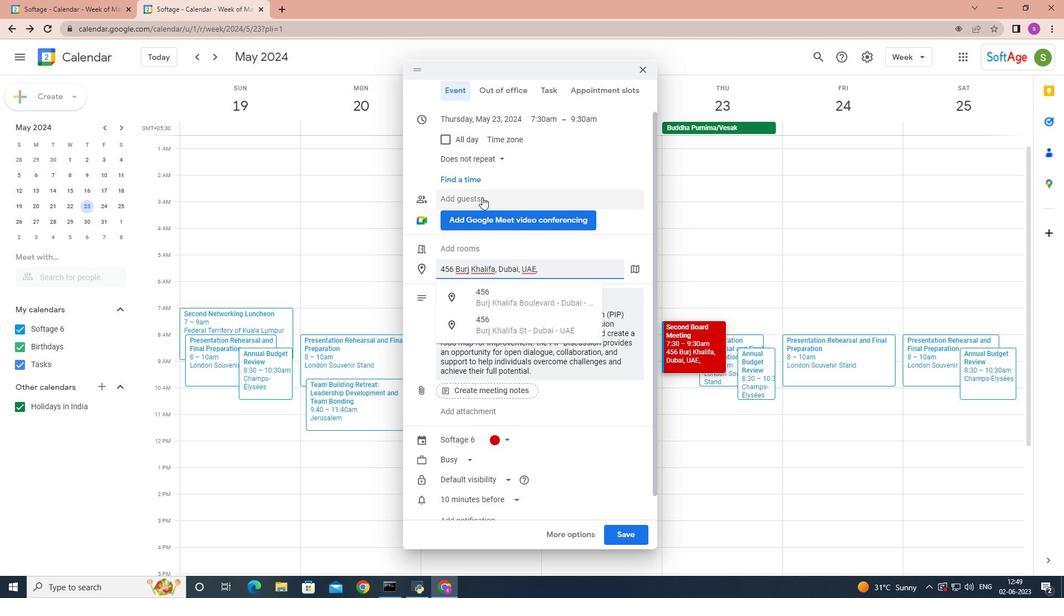 
Action: Key pressed softage.7
Screenshot: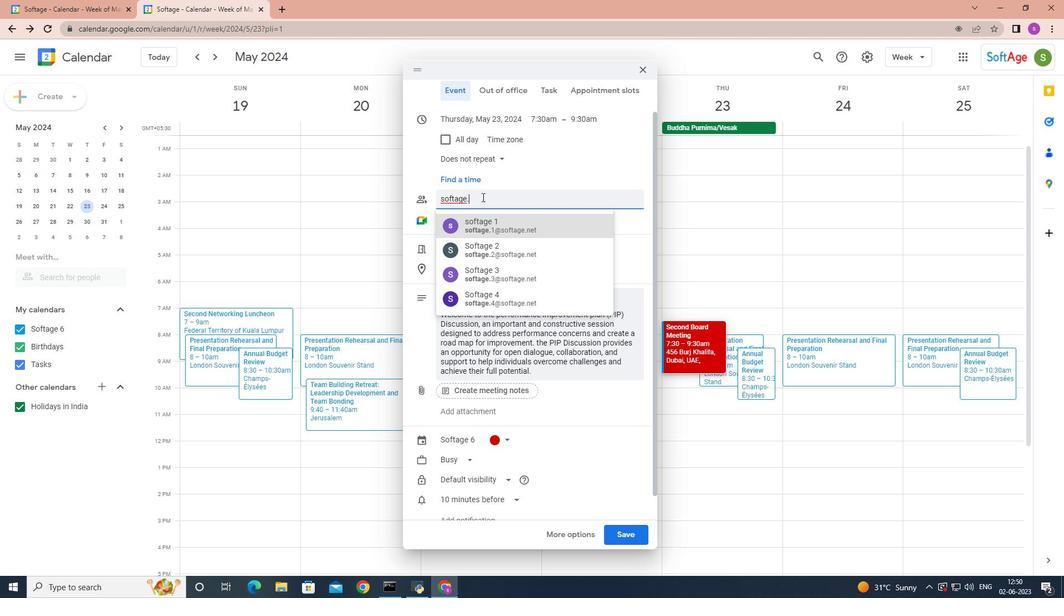 
Action: Mouse scrolled (482, 197) with delta (0, 0)
Screenshot: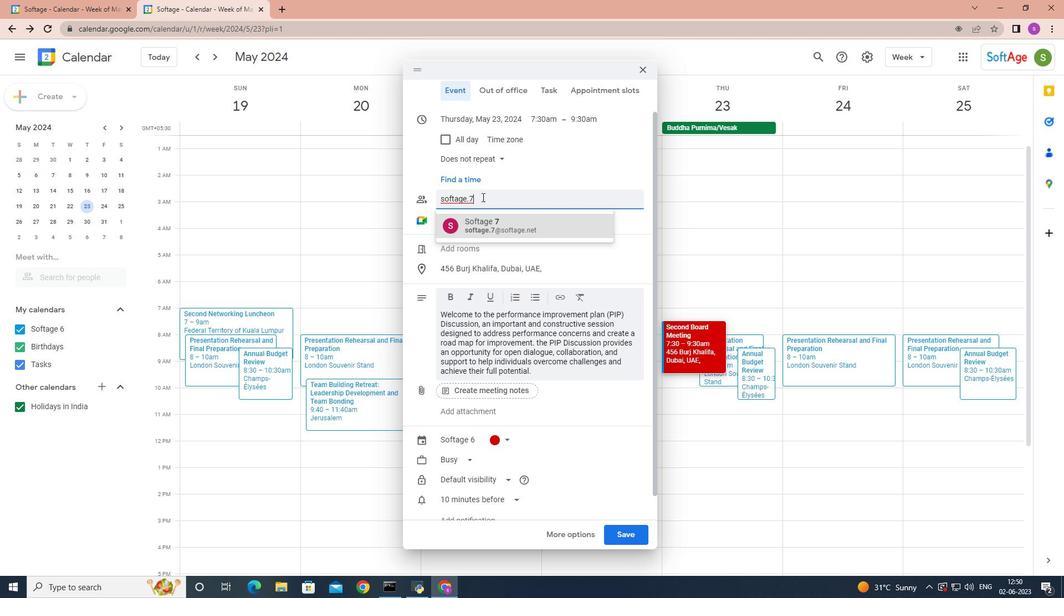 
Action: Mouse moved to (504, 265)
Screenshot: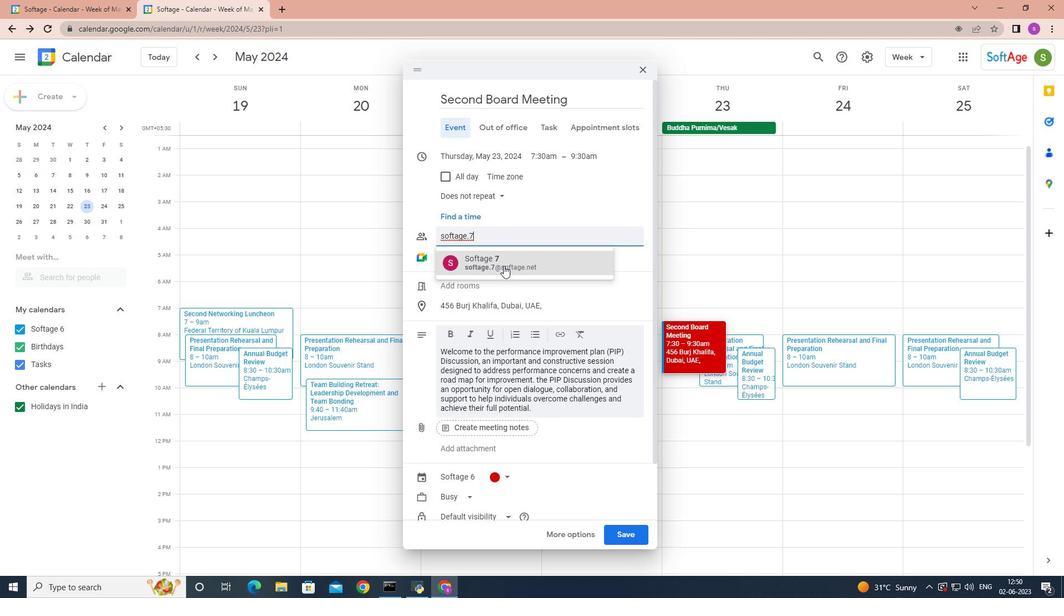 
Action: Mouse pressed left at (504, 265)
Screenshot: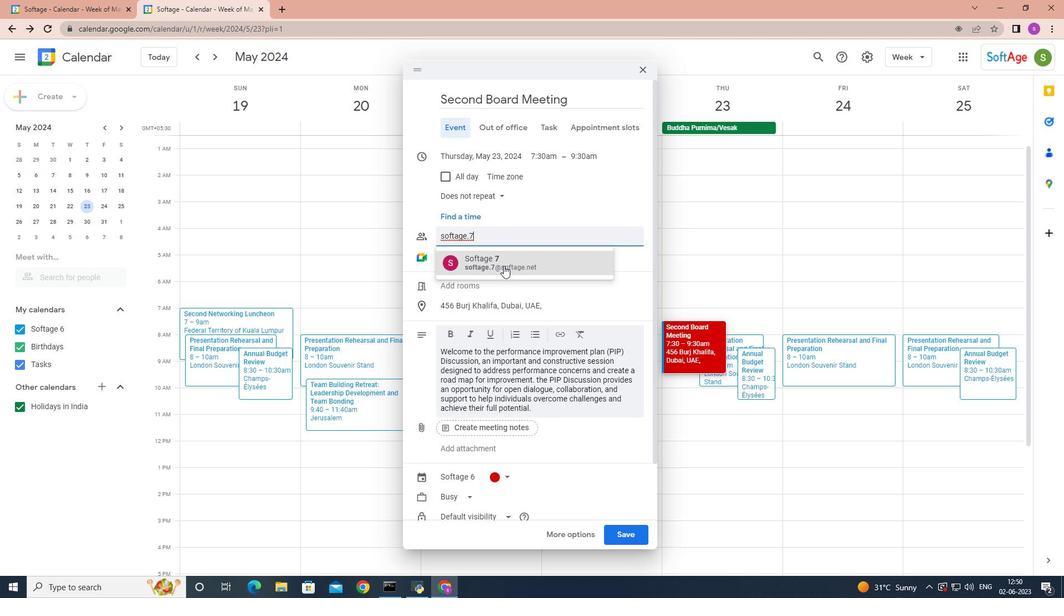 
Action: Mouse moved to (481, 259)
Screenshot: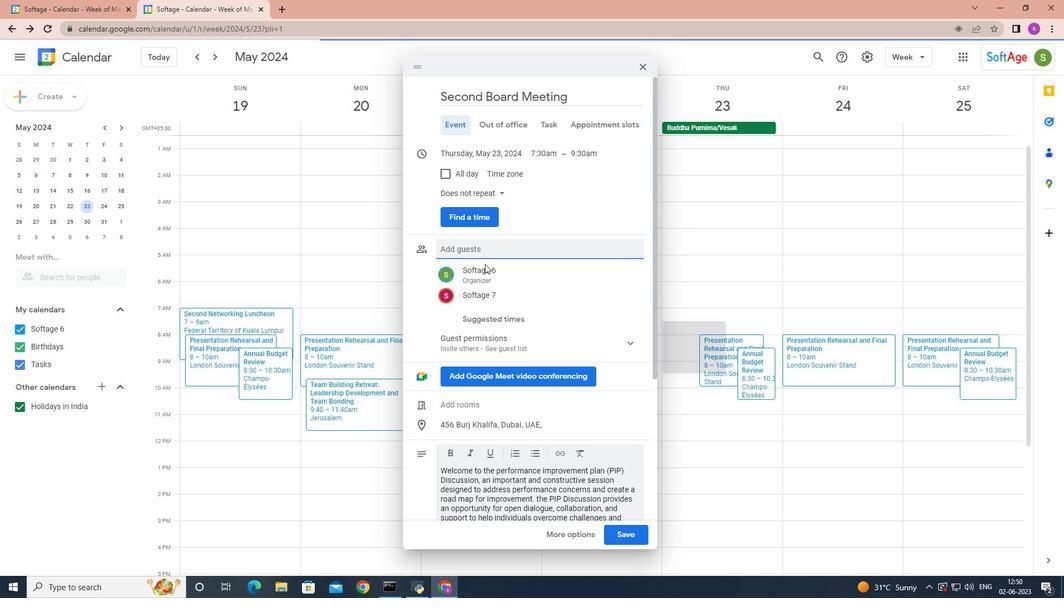 
Action: Key pressed softage.8
Screenshot: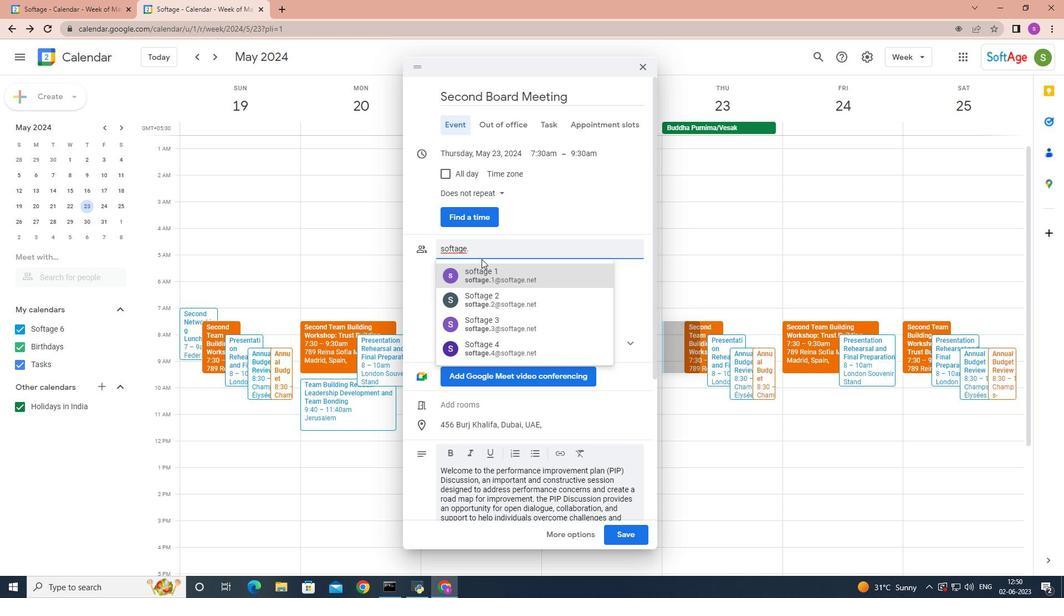 
Action: Mouse moved to (495, 272)
Screenshot: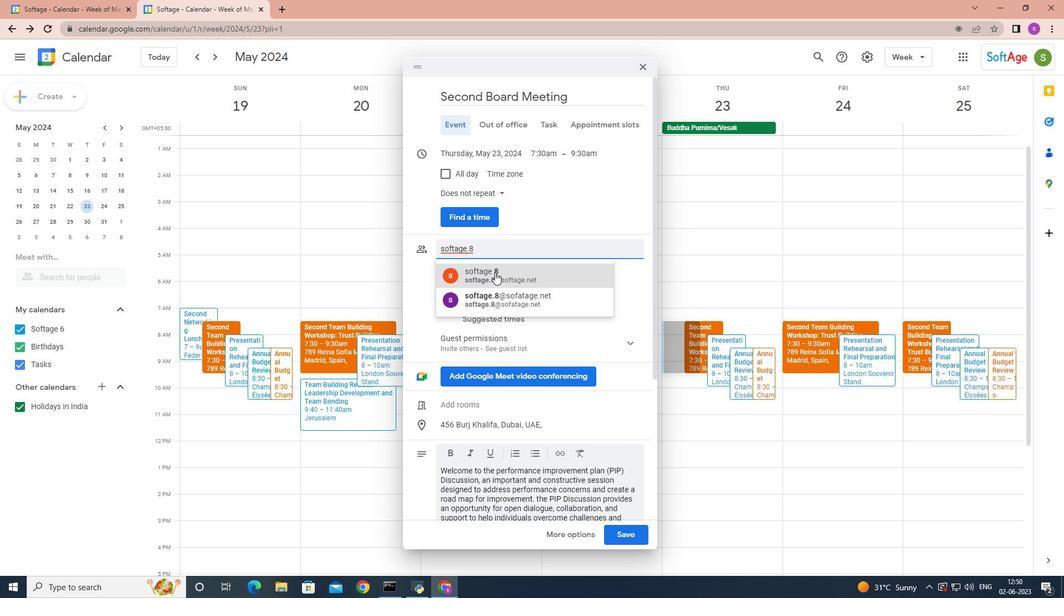 
Action: Mouse pressed left at (495, 272)
Screenshot: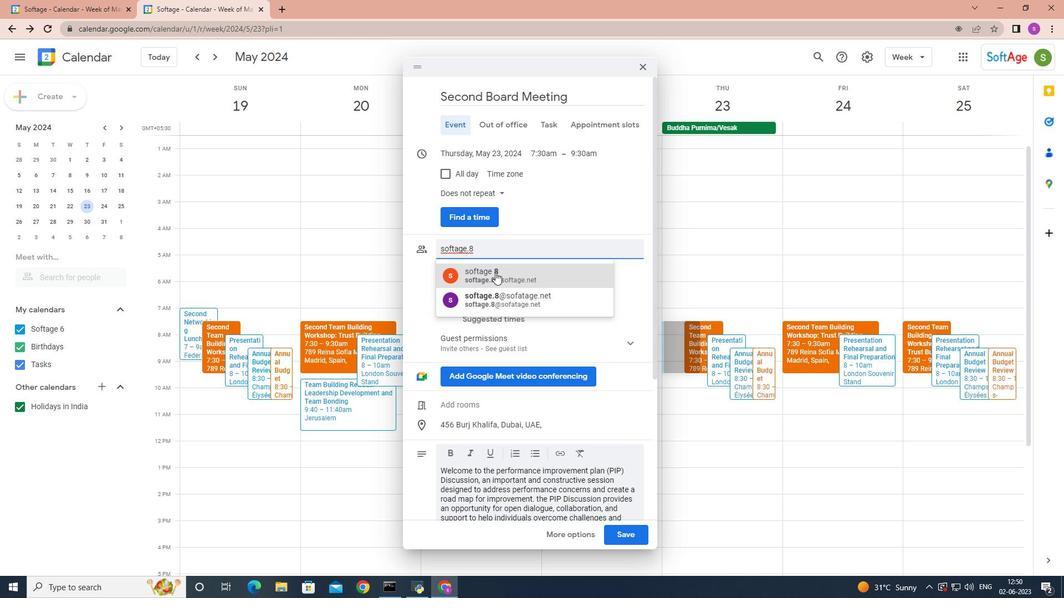 
Action: Mouse moved to (499, 191)
Screenshot: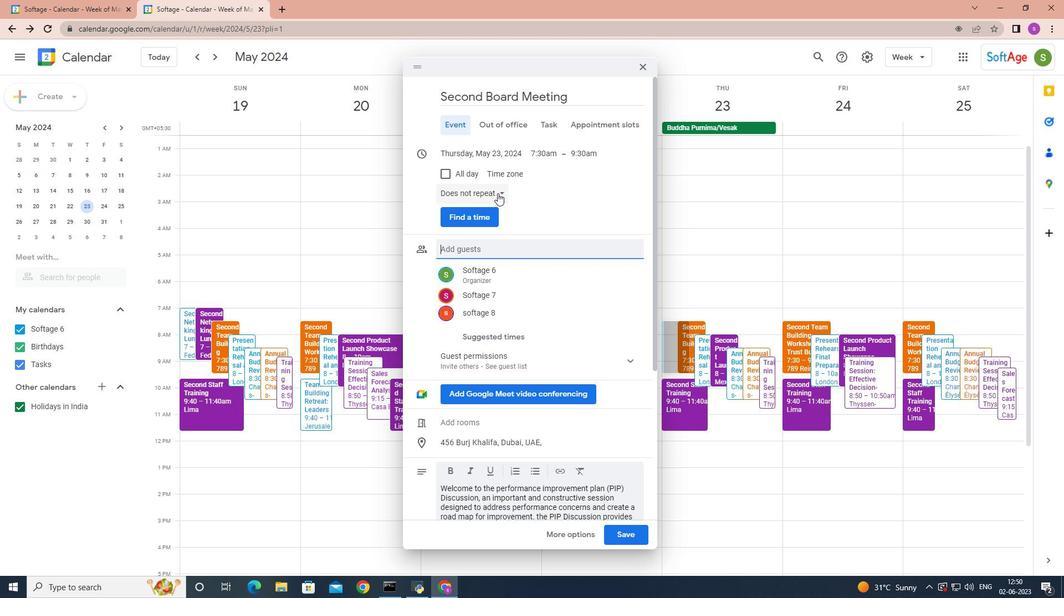 
Action: Mouse pressed left at (499, 191)
Screenshot: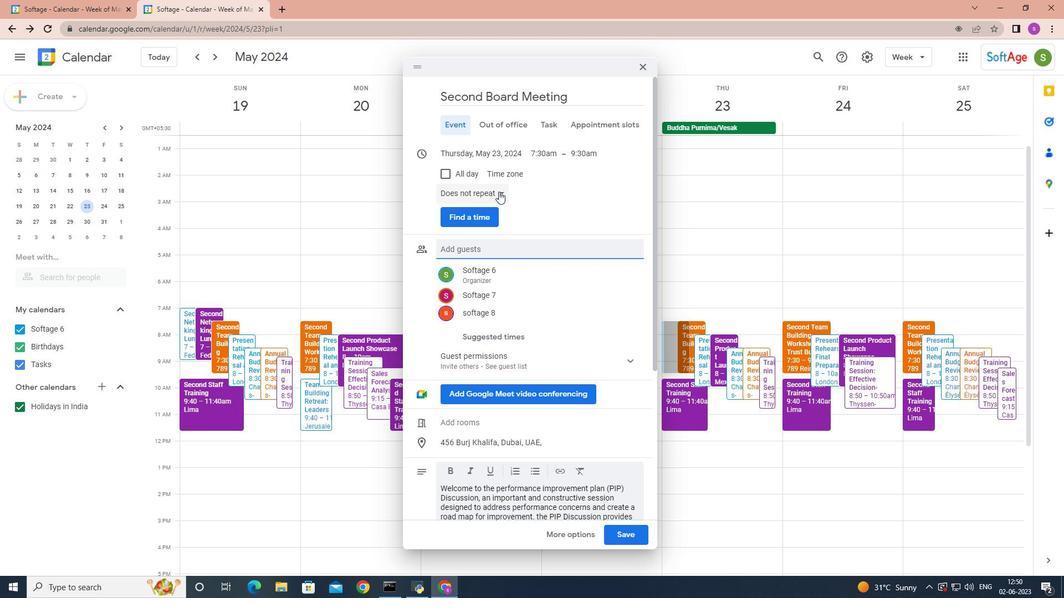 
Action: Mouse moved to (466, 213)
Screenshot: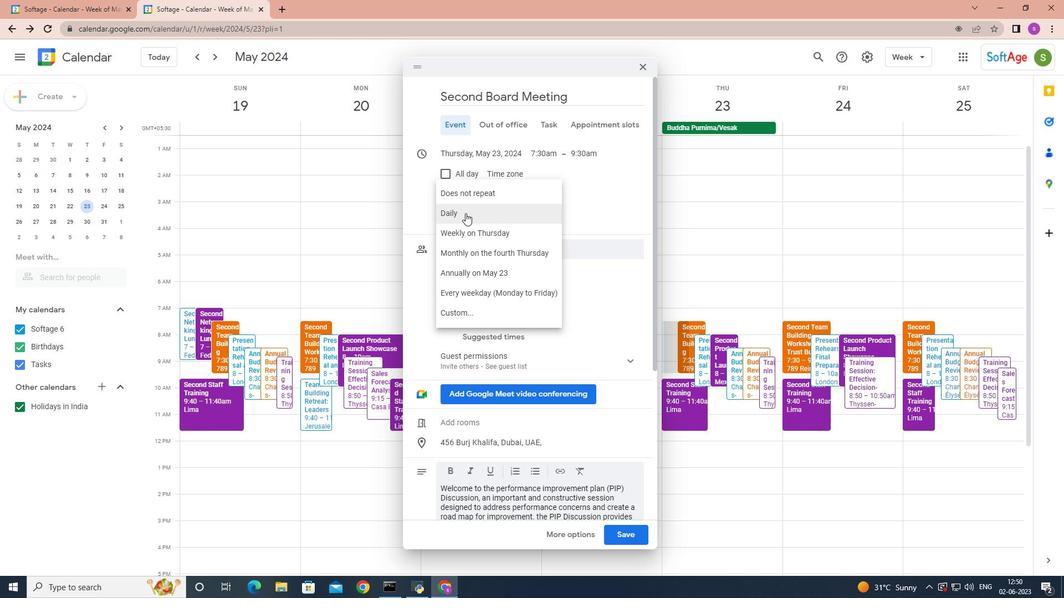 
Action: Mouse pressed left at (466, 213)
Screenshot: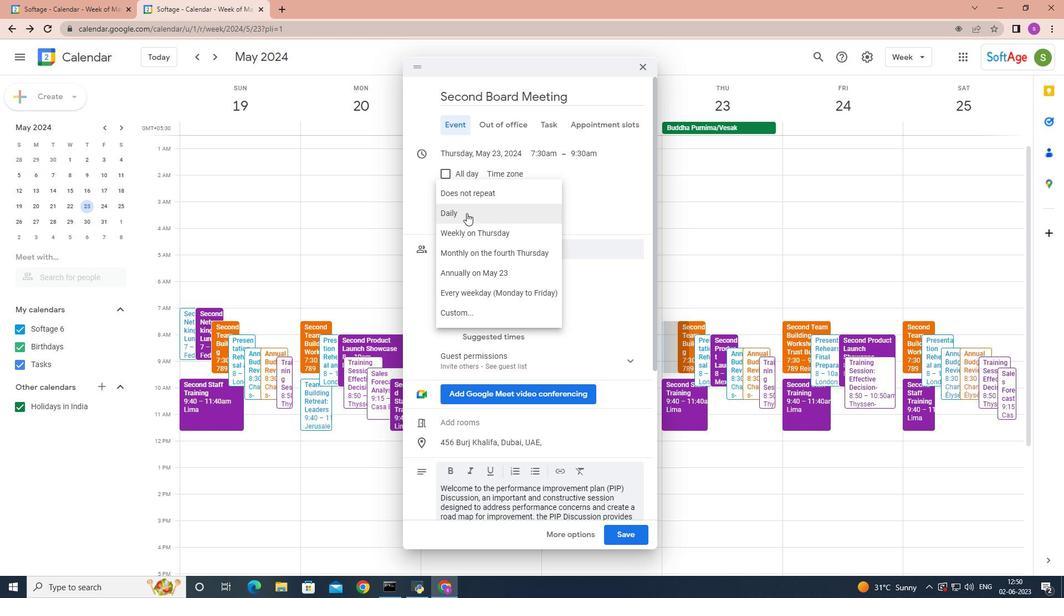 
Action: Mouse moved to (630, 530)
Screenshot: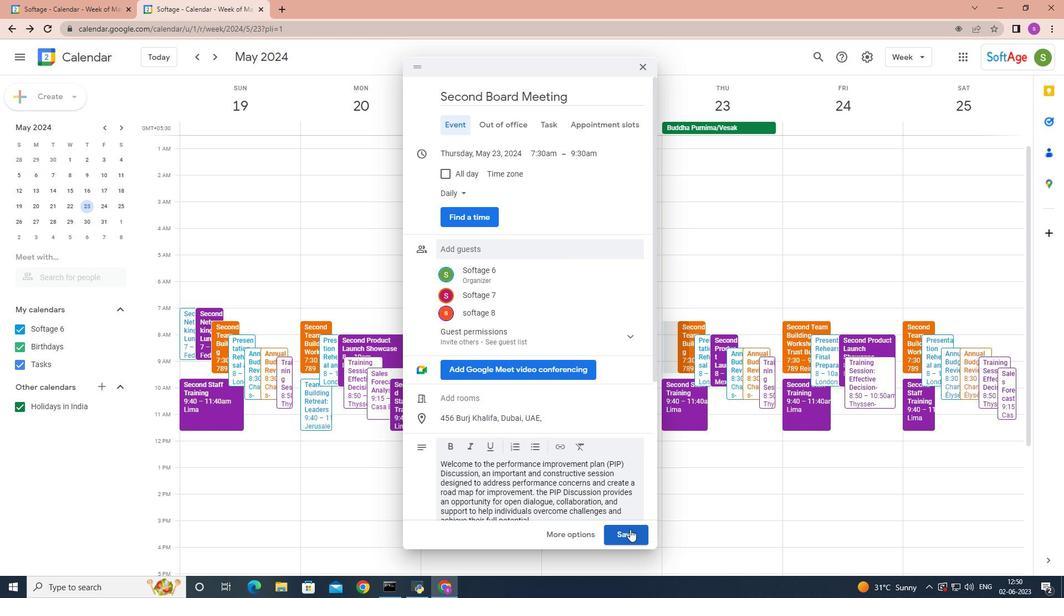 
Action: Mouse pressed left at (630, 530)
Screenshot: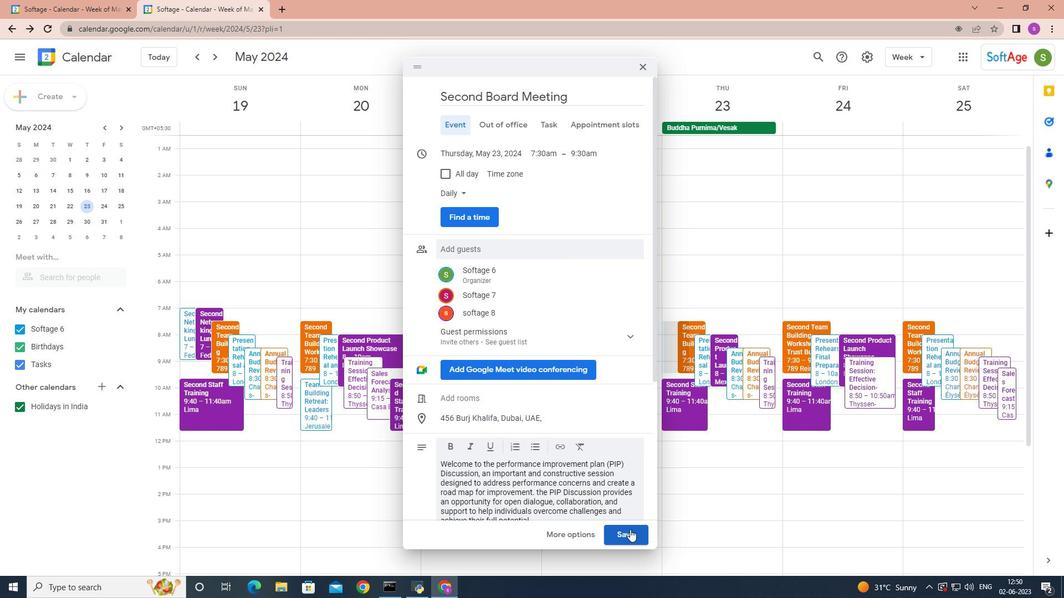 
Action: Mouse moved to (616, 351)
Screenshot: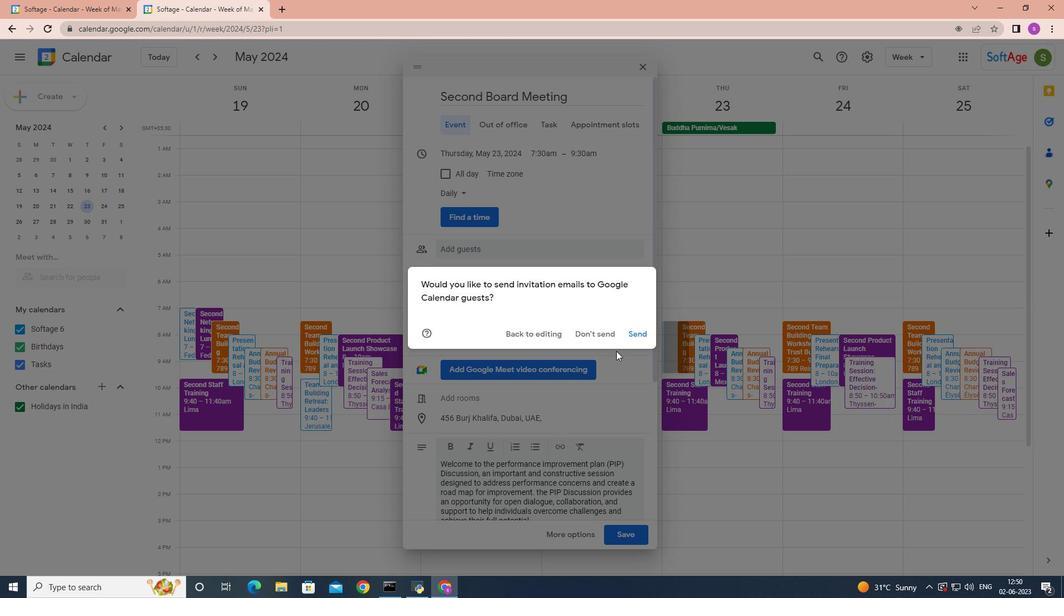
